 Task: Create a due date automation trigger when advanced on, on the tuesday before a card is due add fields with custom field "Resume" set to a date more than 1 working days from now at 11:00 AM.
Action: Mouse moved to (1084, 90)
Screenshot: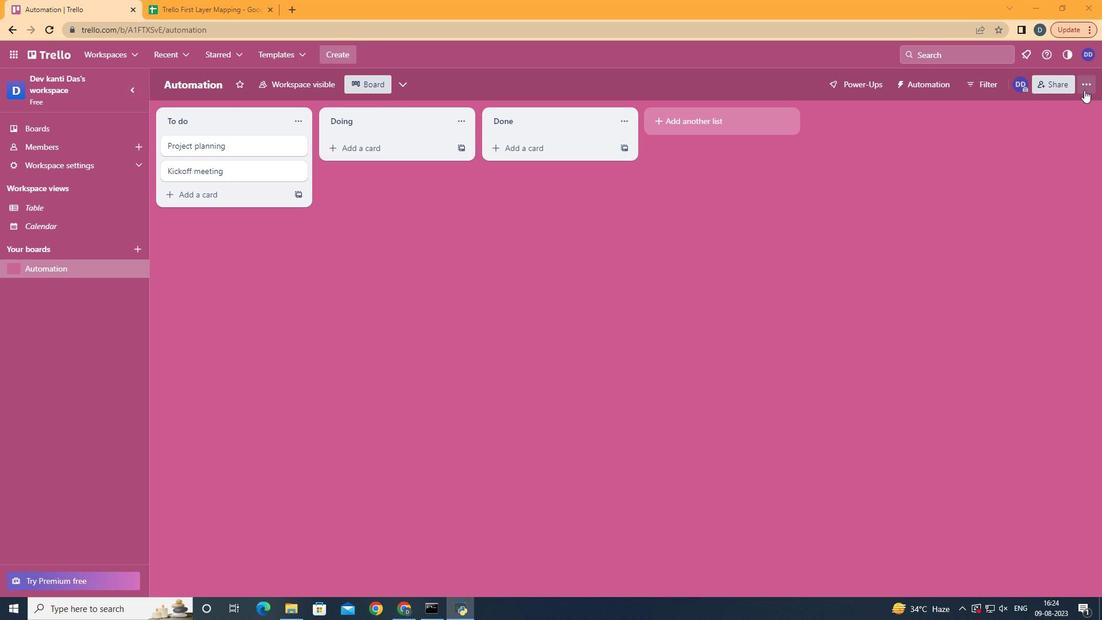 
Action: Mouse pressed left at (1084, 90)
Screenshot: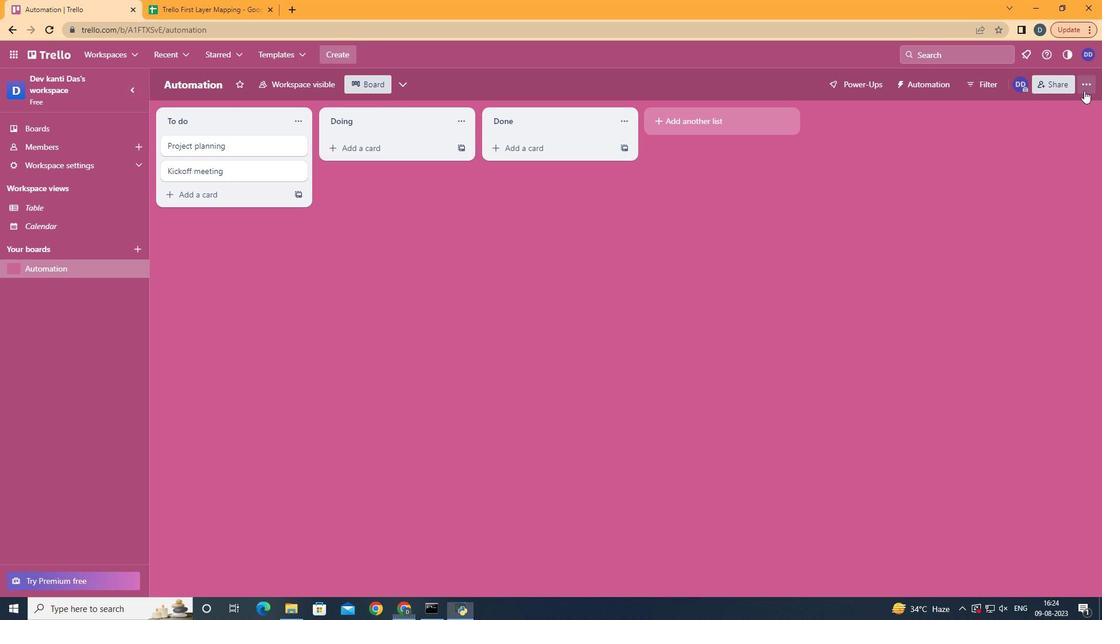 
Action: Mouse moved to (979, 252)
Screenshot: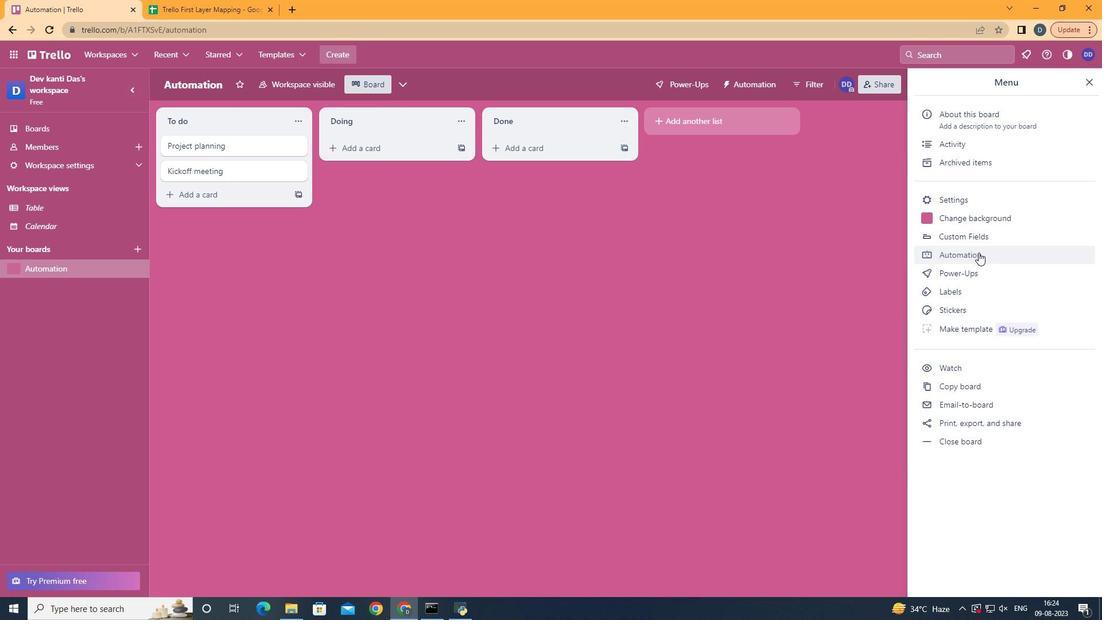 
Action: Mouse pressed left at (979, 252)
Screenshot: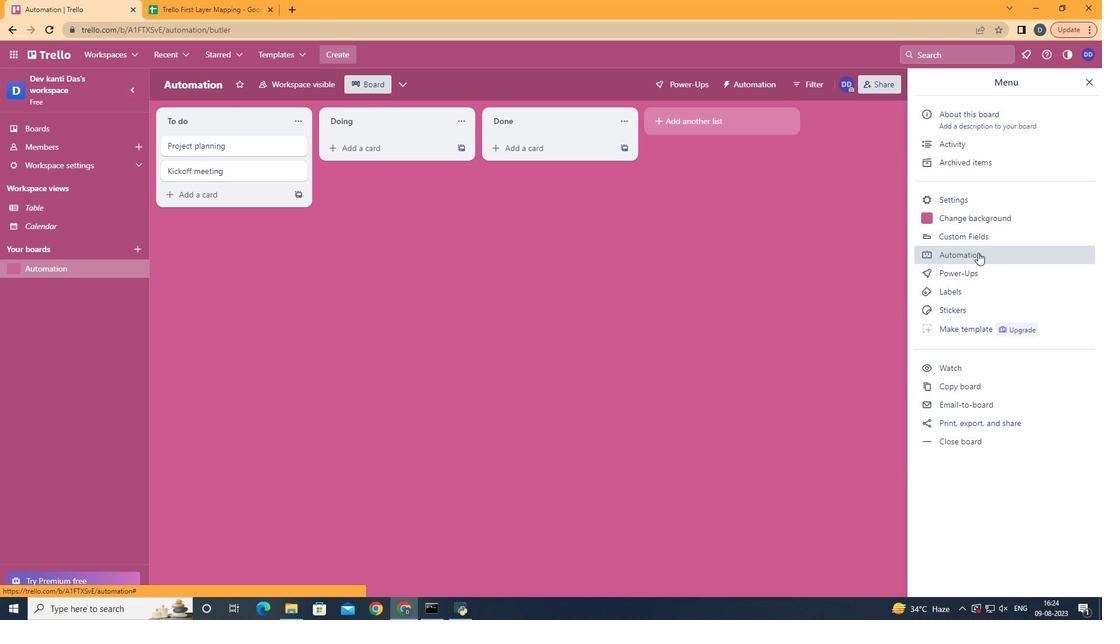 
Action: Mouse moved to (217, 236)
Screenshot: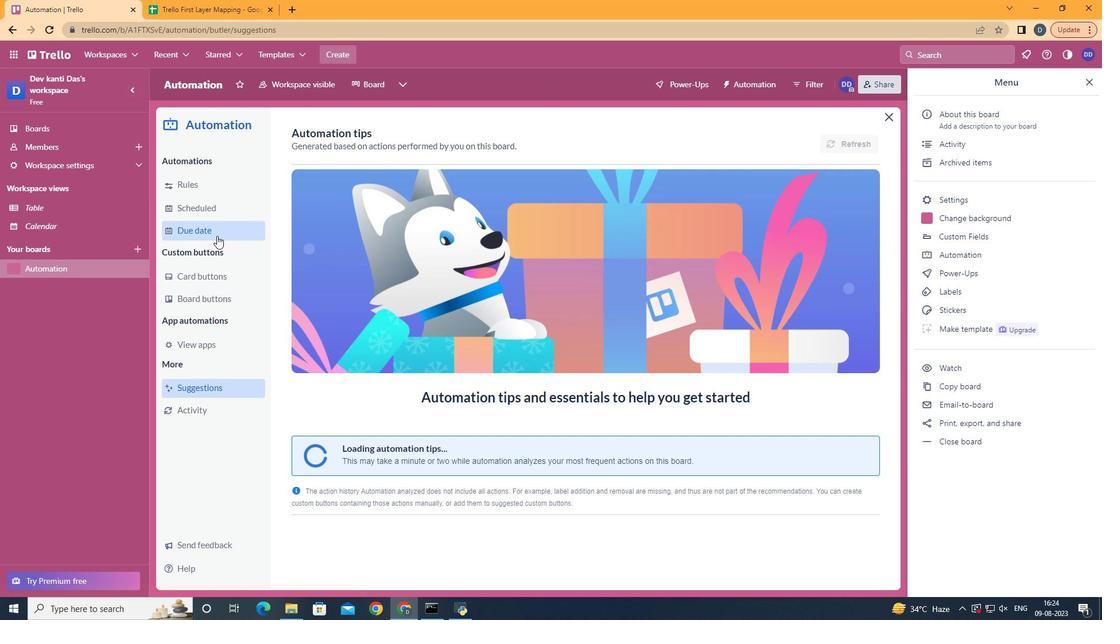 
Action: Mouse pressed left at (217, 236)
Screenshot: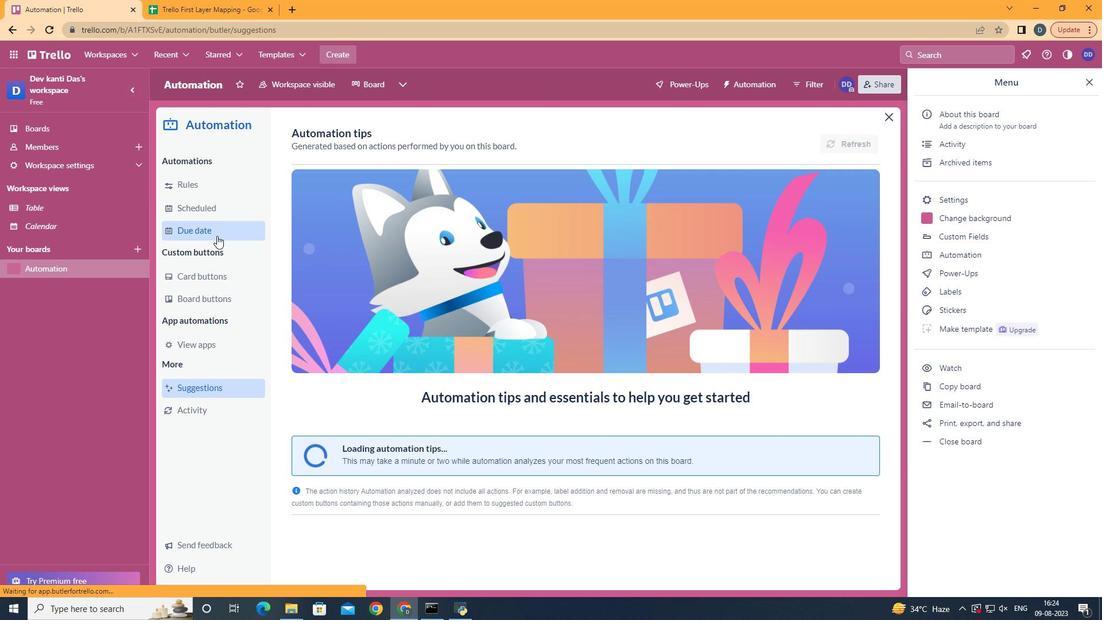 
Action: Mouse moved to (804, 137)
Screenshot: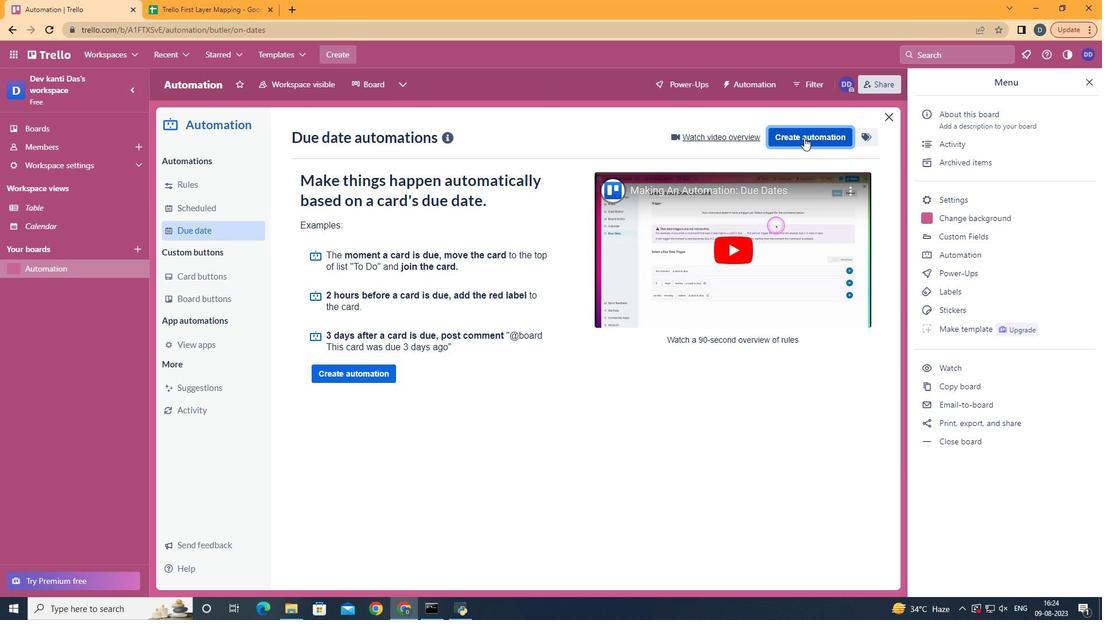 
Action: Mouse pressed left at (804, 137)
Screenshot: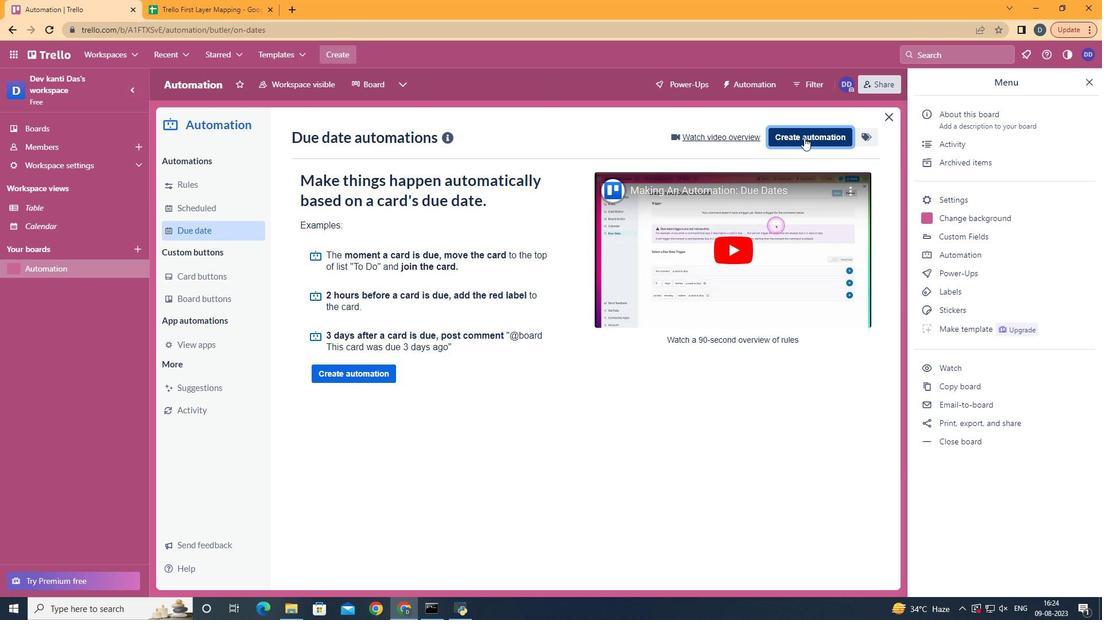 
Action: Mouse moved to (622, 246)
Screenshot: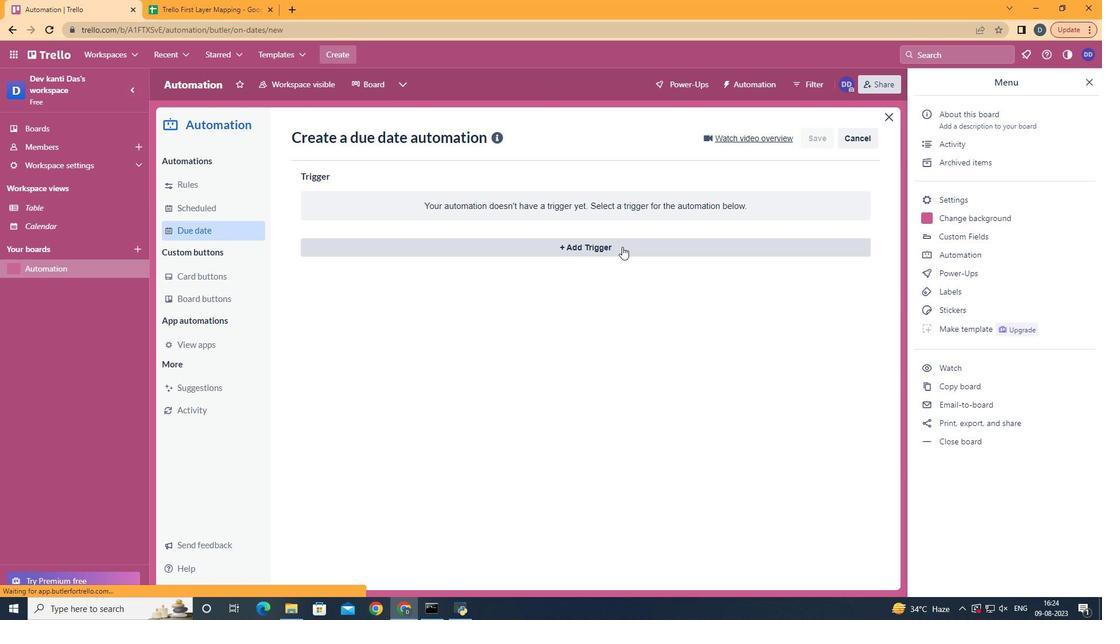 
Action: Mouse pressed left at (622, 246)
Screenshot: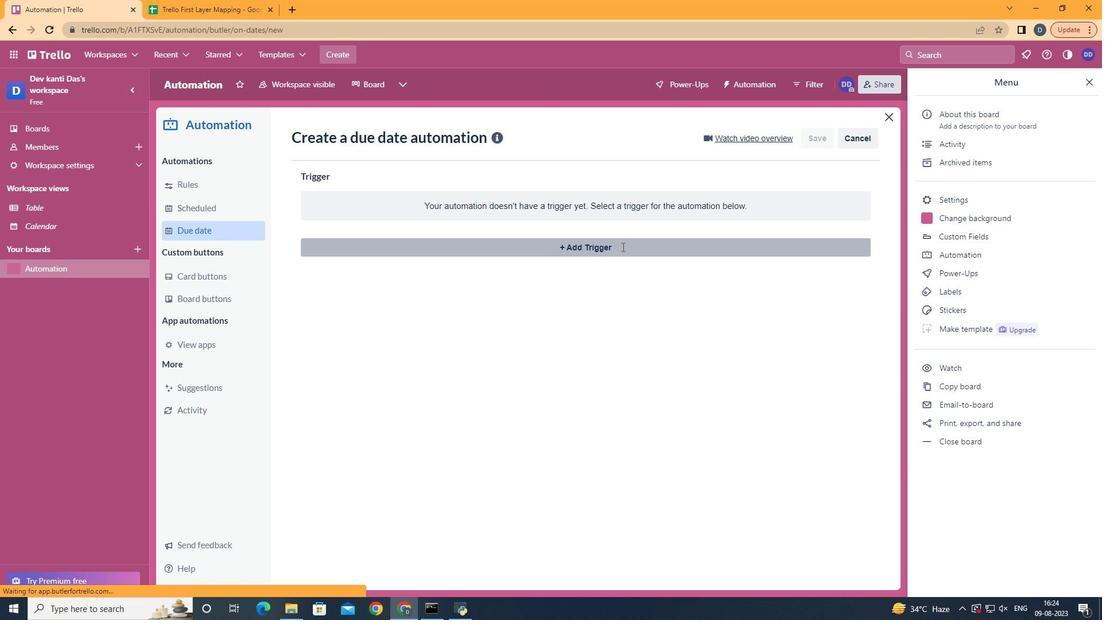 
Action: Mouse moved to (381, 321)
Screenshot: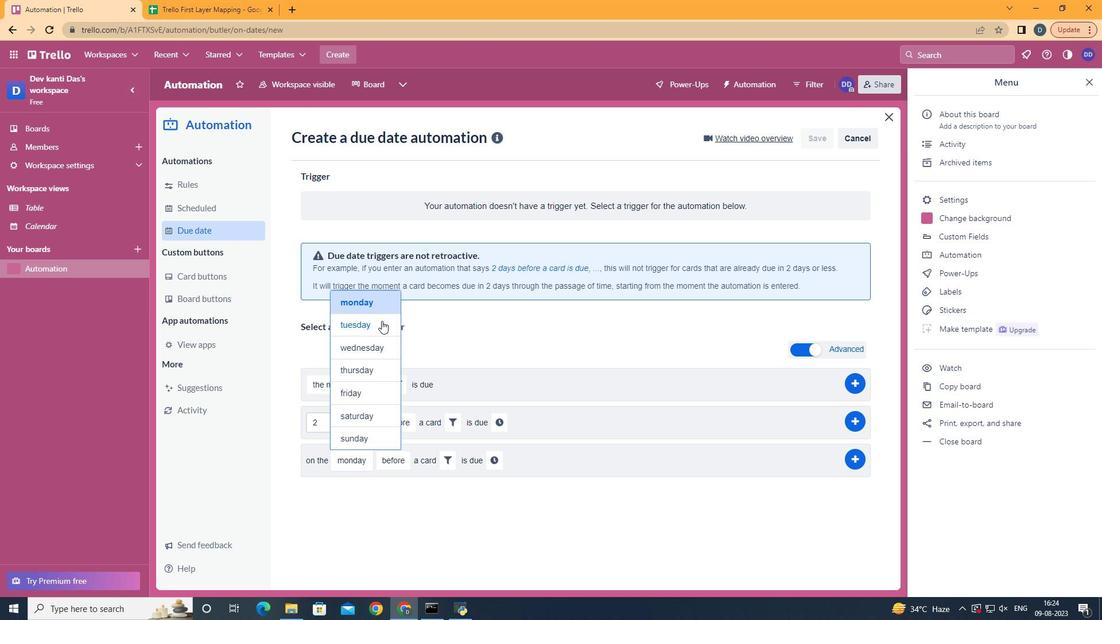 
Action: Mouse pressed left at (381, 321)
Screenshot: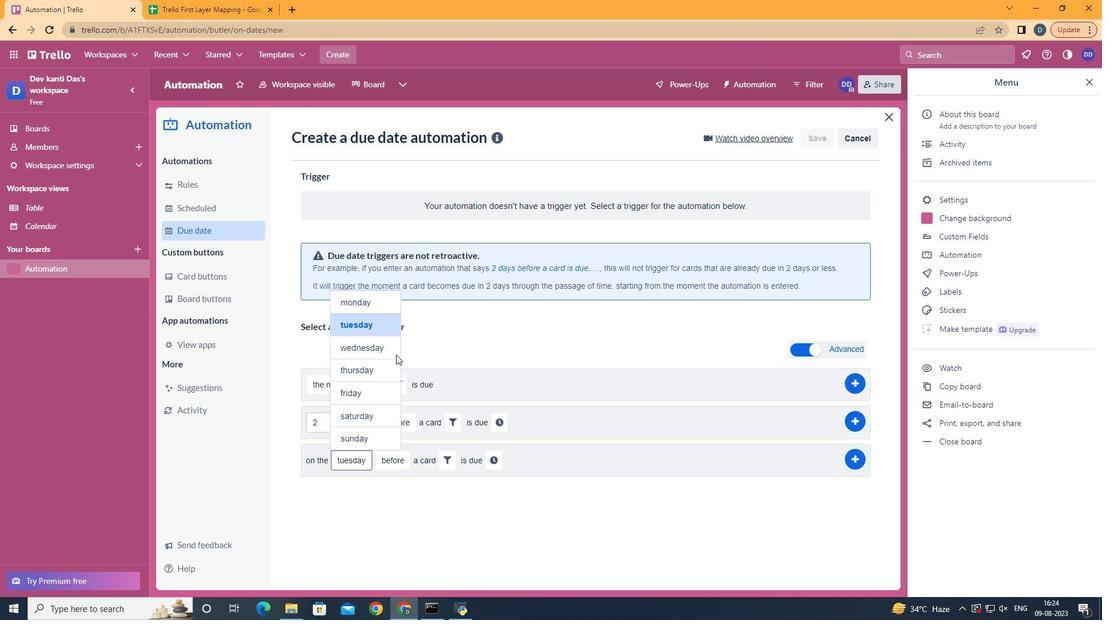
Action: Mouse moved to (453, 466)
Screenshot: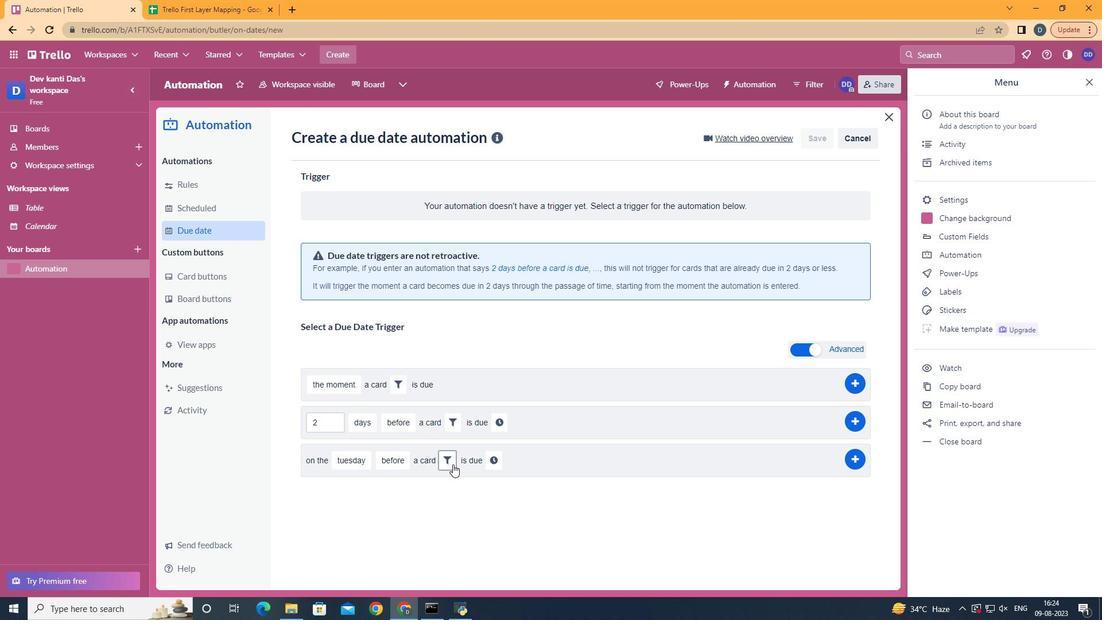 
Action: Mouse pressed left at (453, 466)
Screenshot: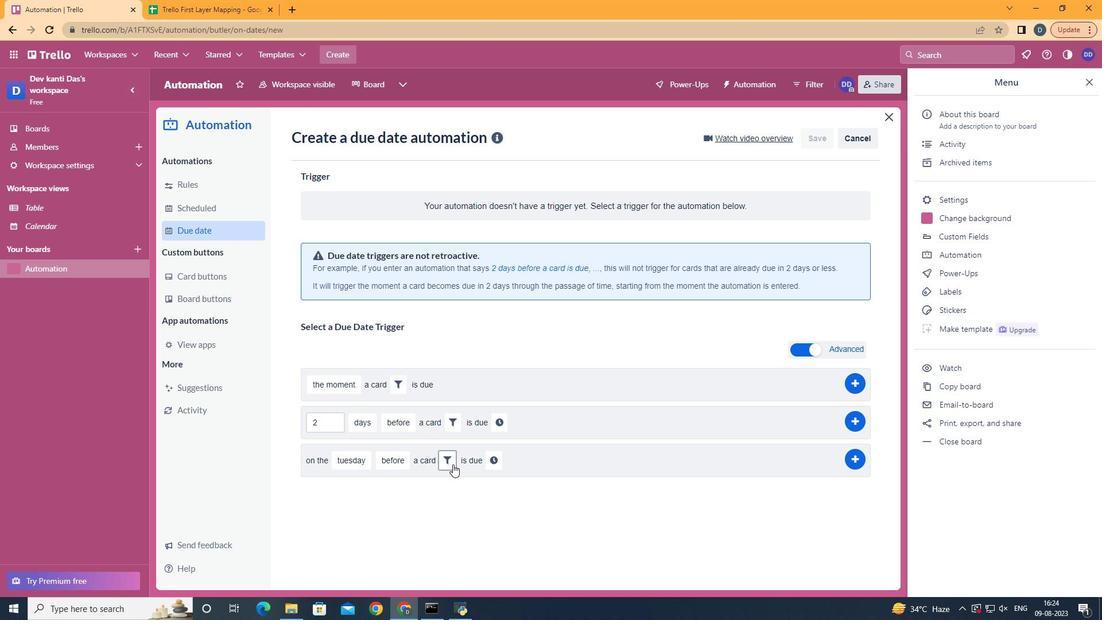 
Action: Mouse moved to (638, 497)
Screenshot: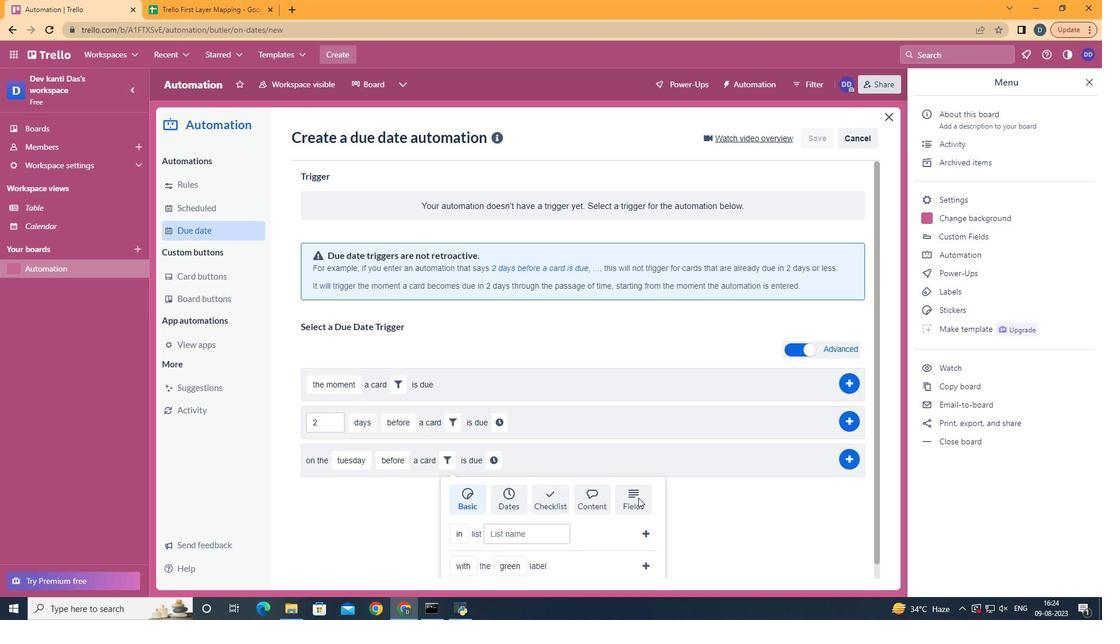 
Action: Mouse pressed left at (638, 497)
Screenshot: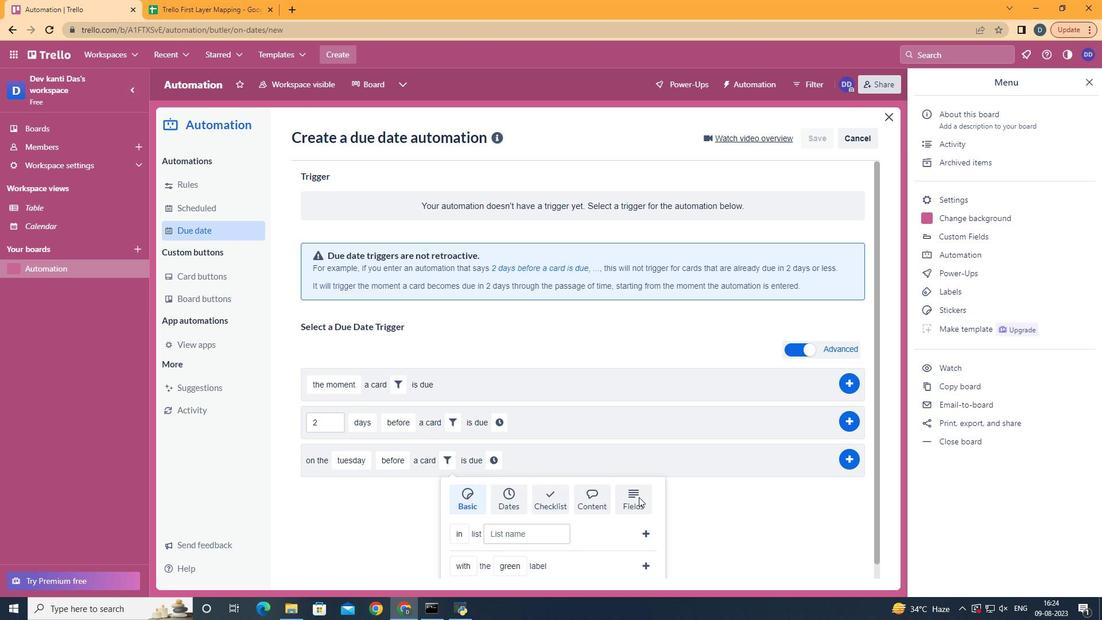 
Action: Mouse moved to (639, 497)
Screenshot: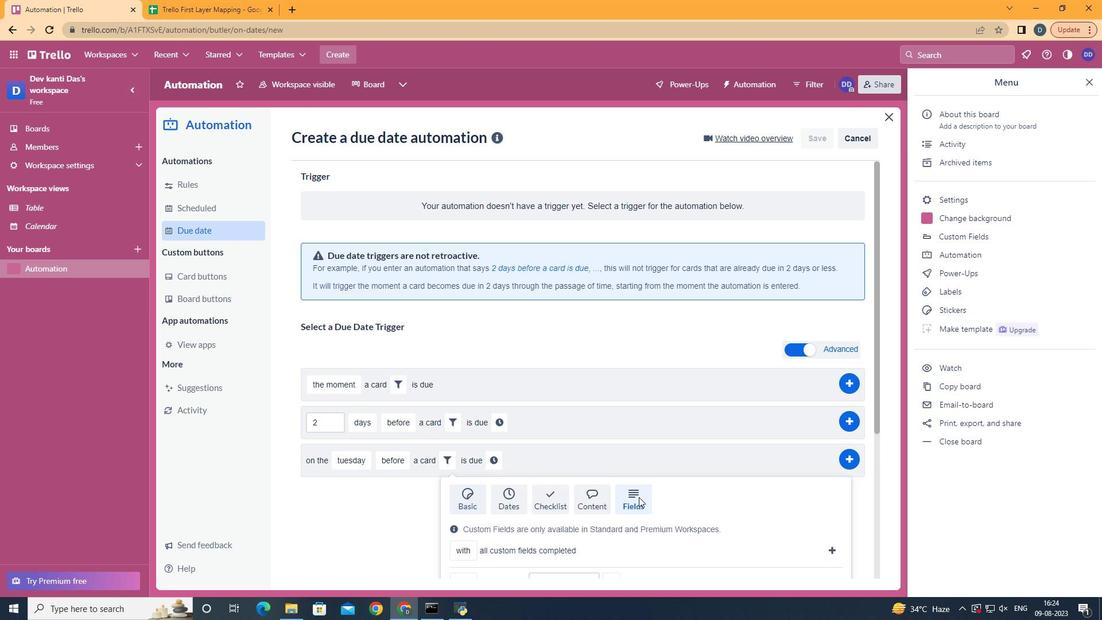
Action: Mouse scrolled (639, 496) with delta (0, 0)
Screenshot: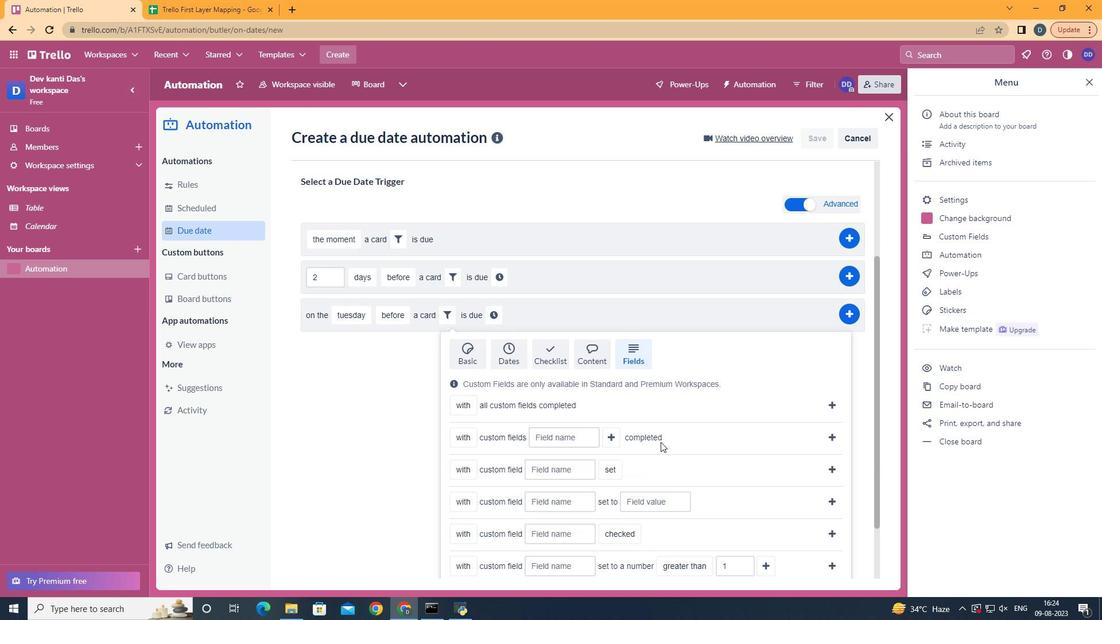 
Action: Mouse scrolled (639, 496) with delta (0, 0)
Screenshot: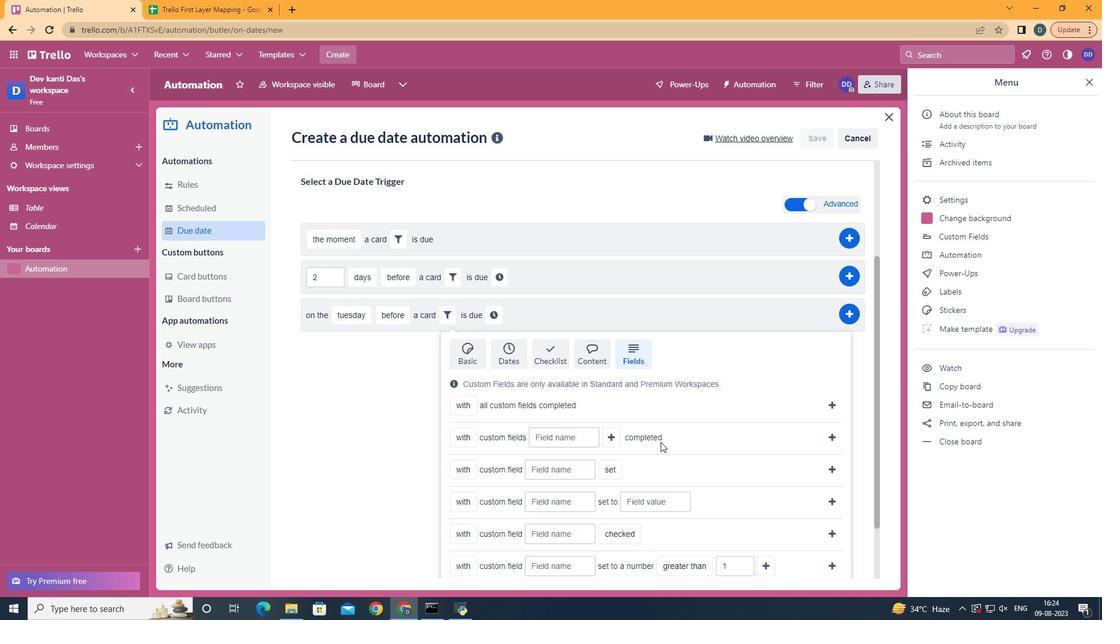 
Action: Mouse scrolled (639, 496) with delta (0, 0)
Screenshot: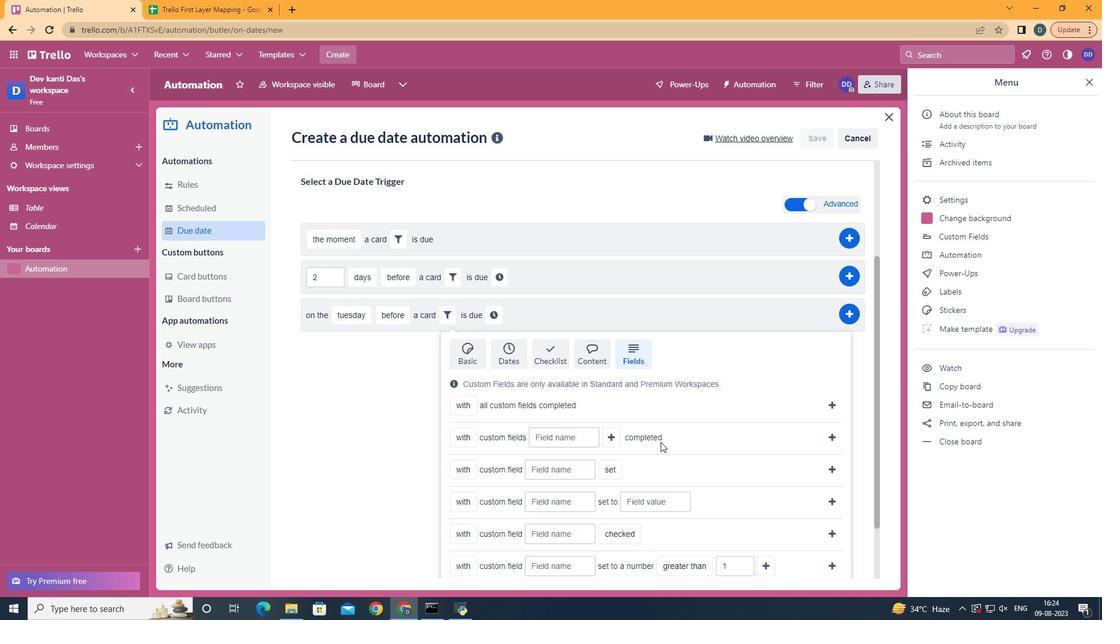 
Action: Mouse scrolled (639, 496) with delta (0, 0)
Screenshot: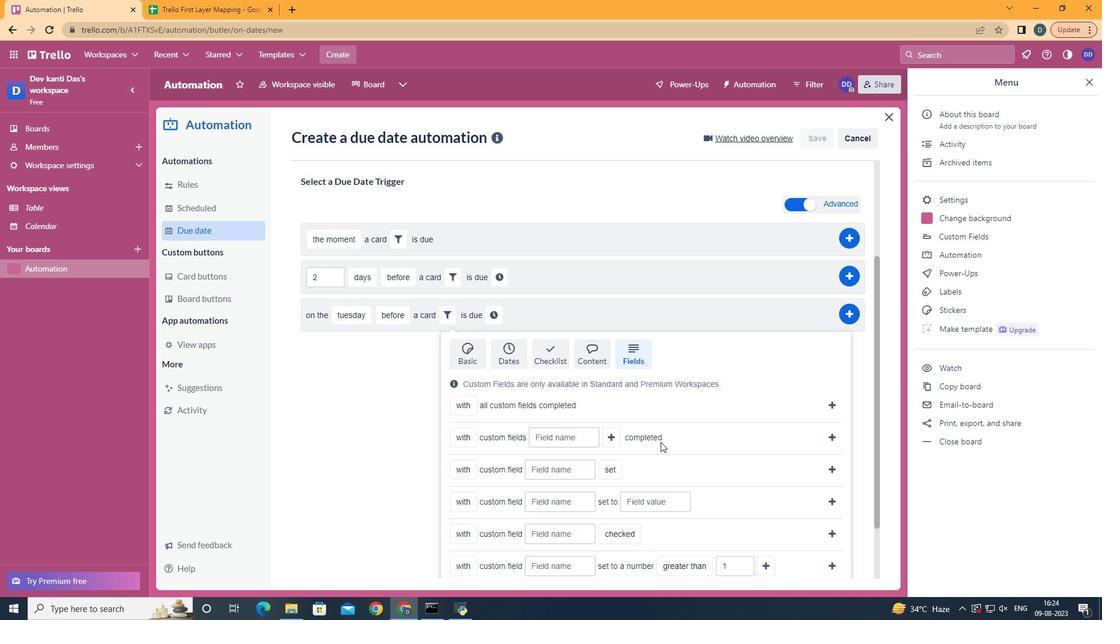 
Action: Mouse scrolled (639, 496) with delta (0, 0)
Screenshot: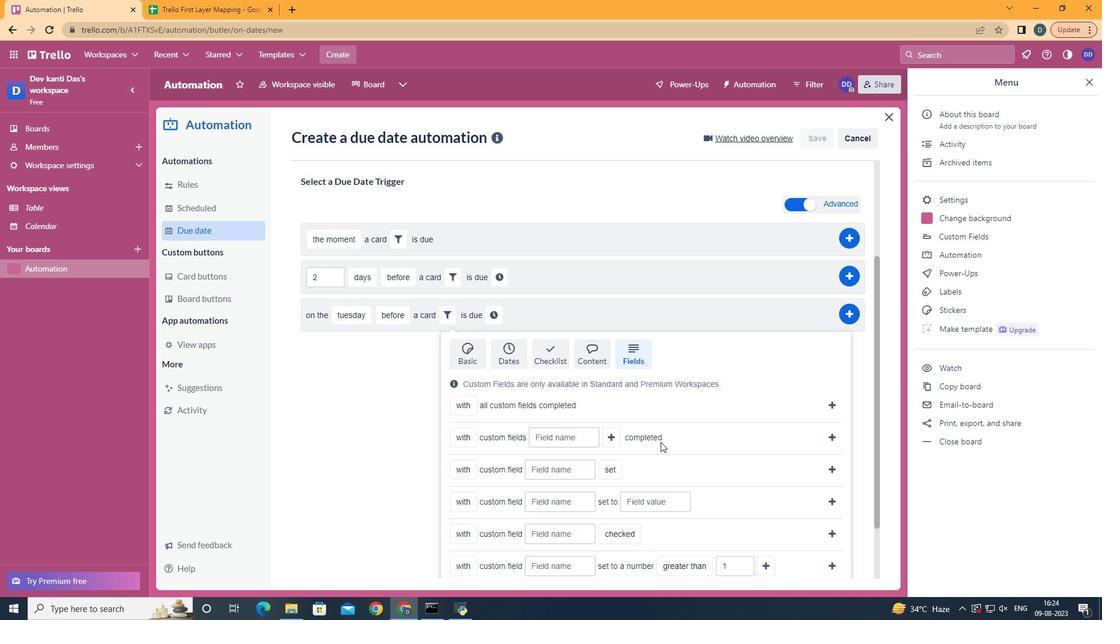 
Action: Mouse scrolled (639, 496) with delta (0, 0)
Screenshot: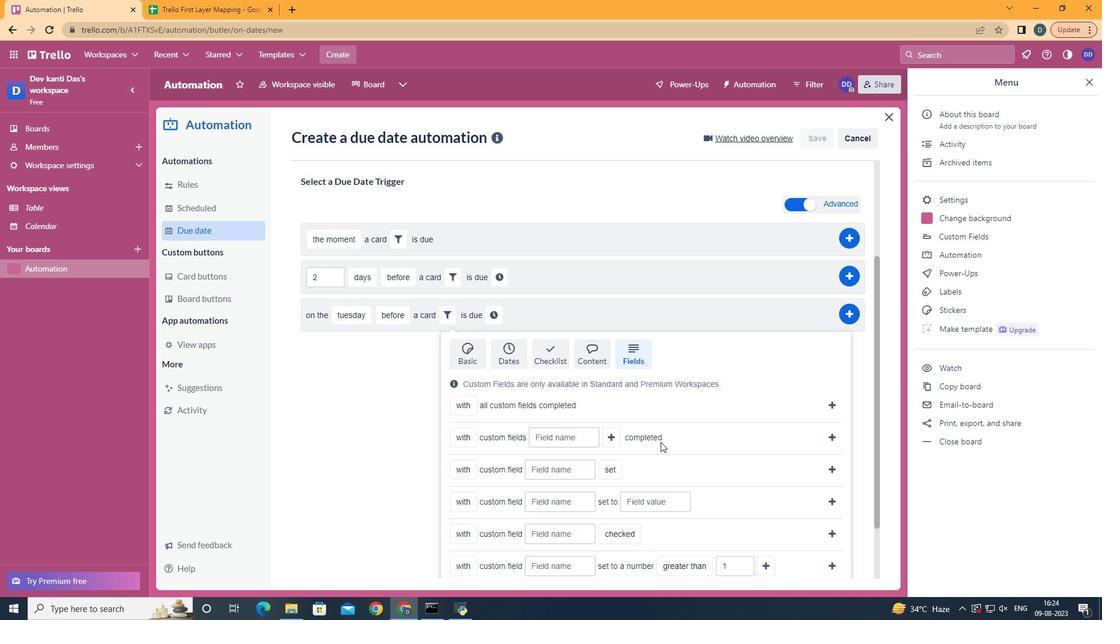 
Action: Mouse moved to (484, 511)
Screenshot: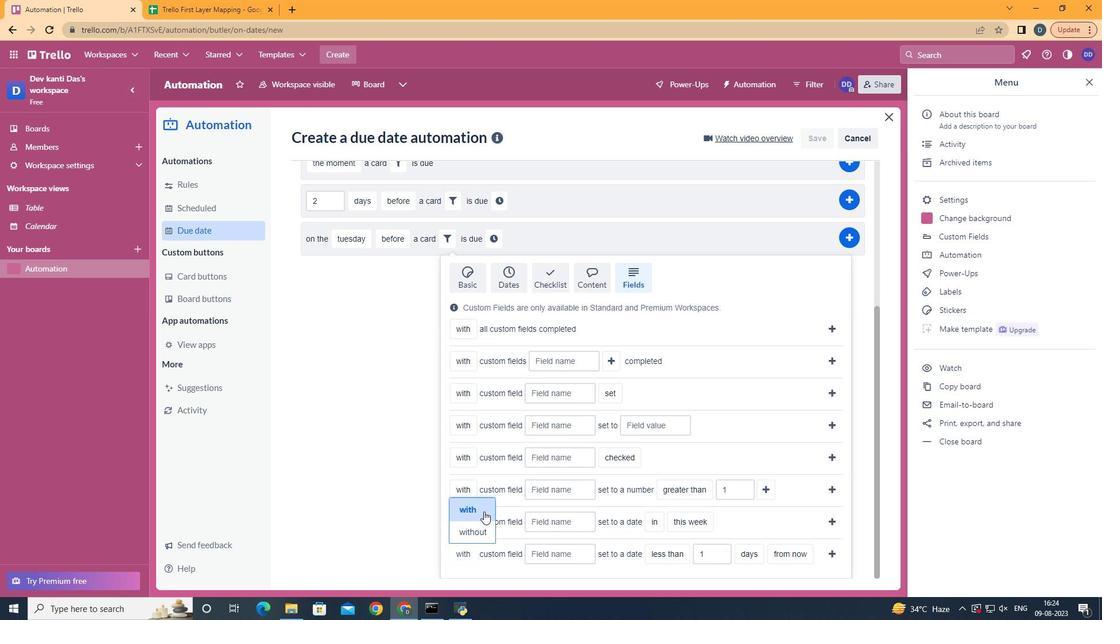 
Action: Mouse pressed left at (484, 511)
Screenshot: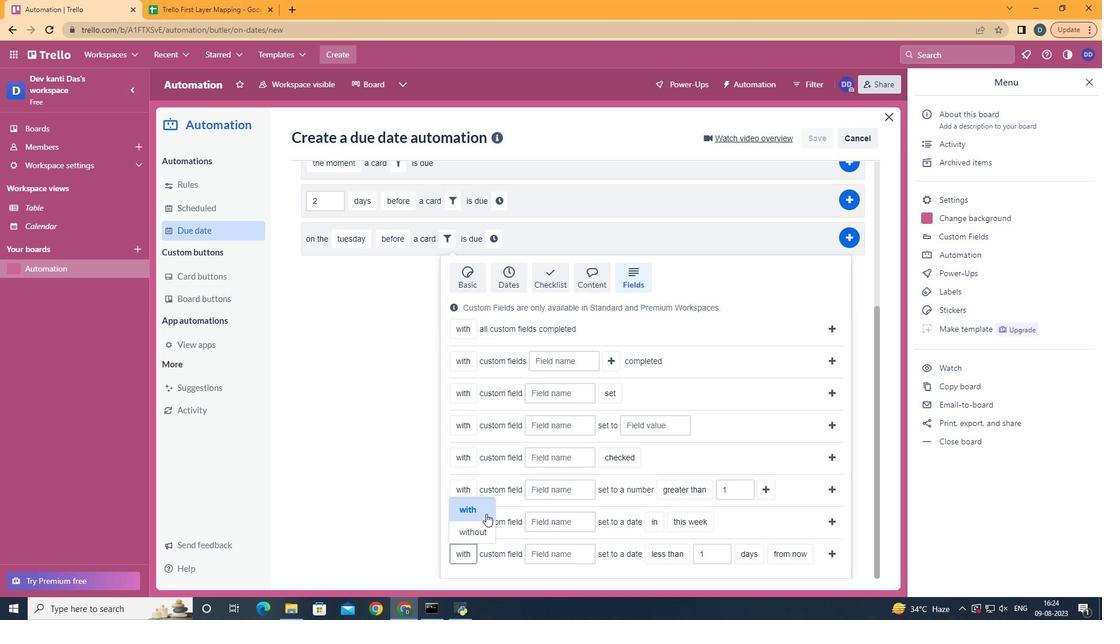 
Action: Mouse moved to (549, 558)
Screenshot: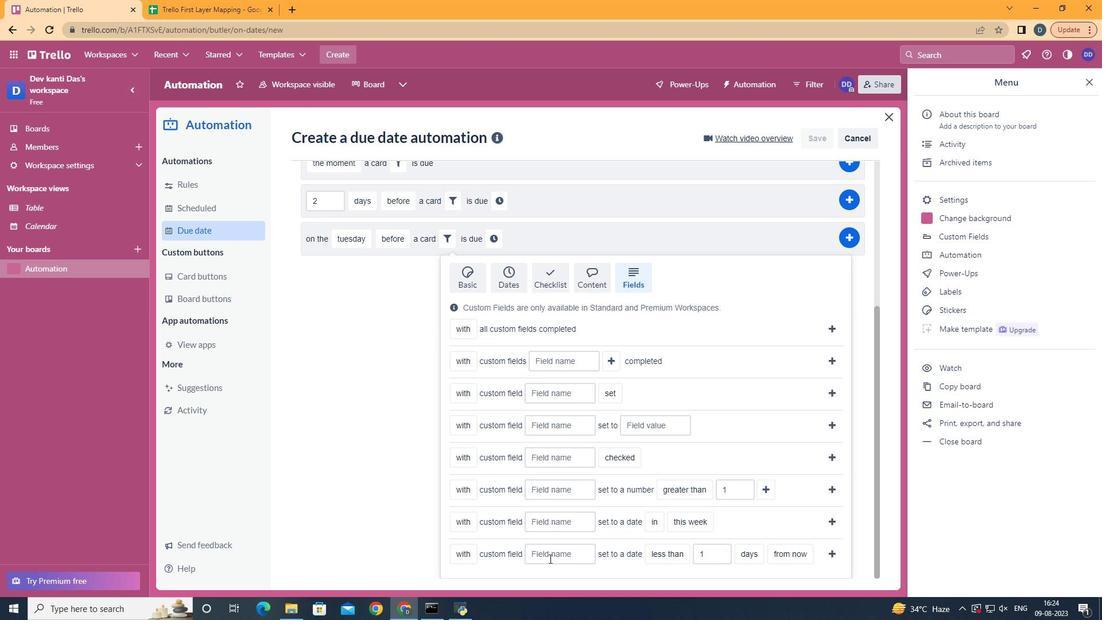 
Action: Mouse pressed left at (549, 558)
Screenshot: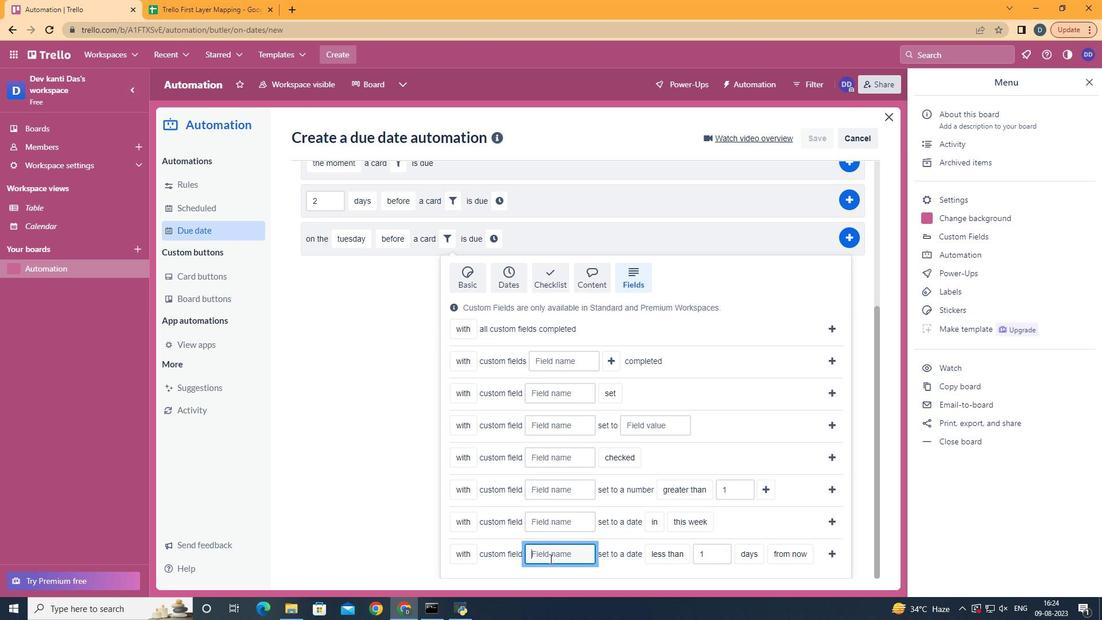 
Action: Mouse moved to (550, 558)
Screenshot: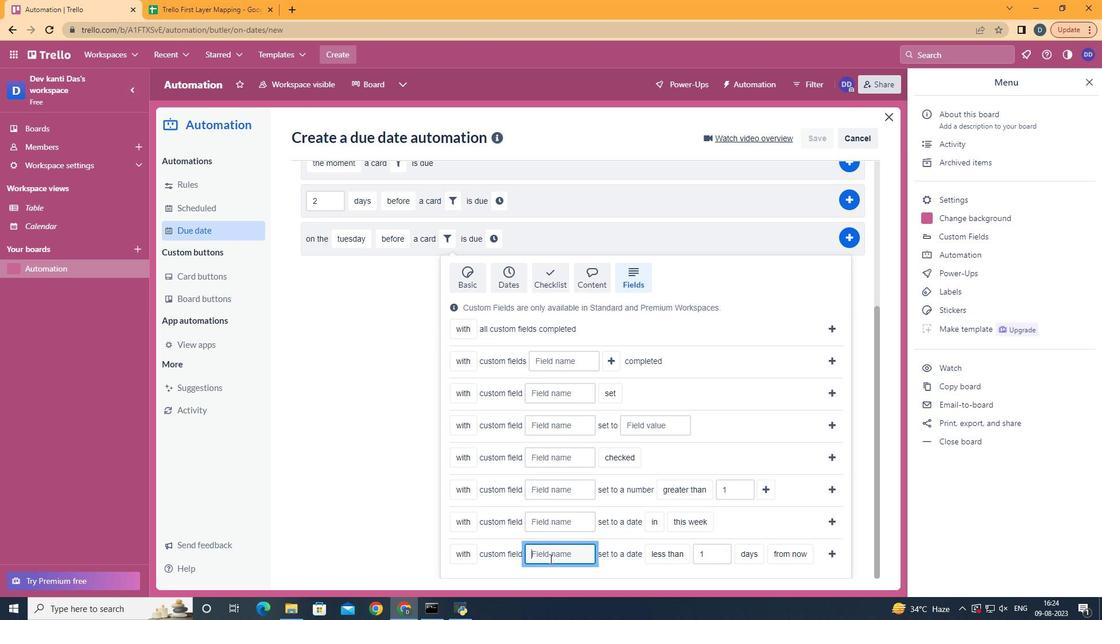
Action: Key pressed <Key.shift><Key.shift>Resume
Screenshot: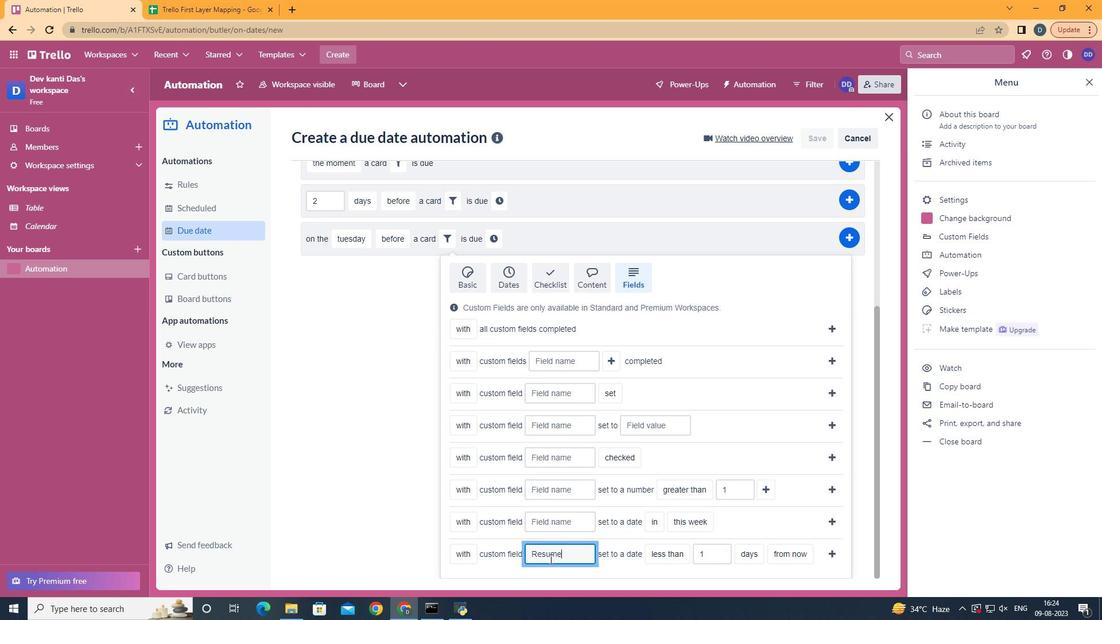 
Action: Mouse moved to (678, 506)
Screenshot: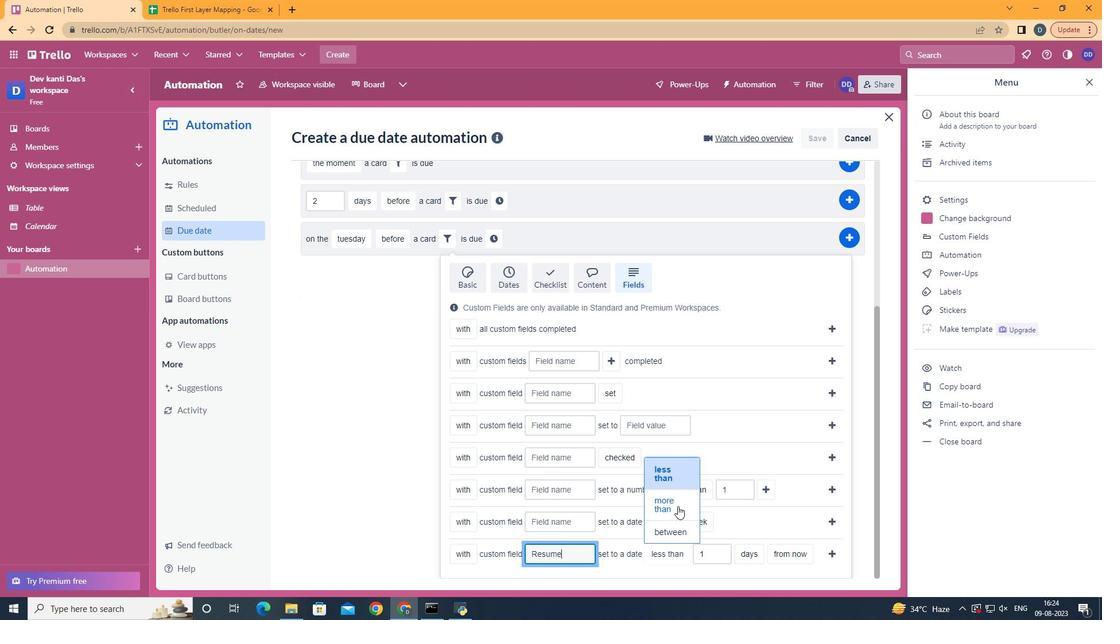 
Action: Mouse pressed left at (678, 506)
Screenshot: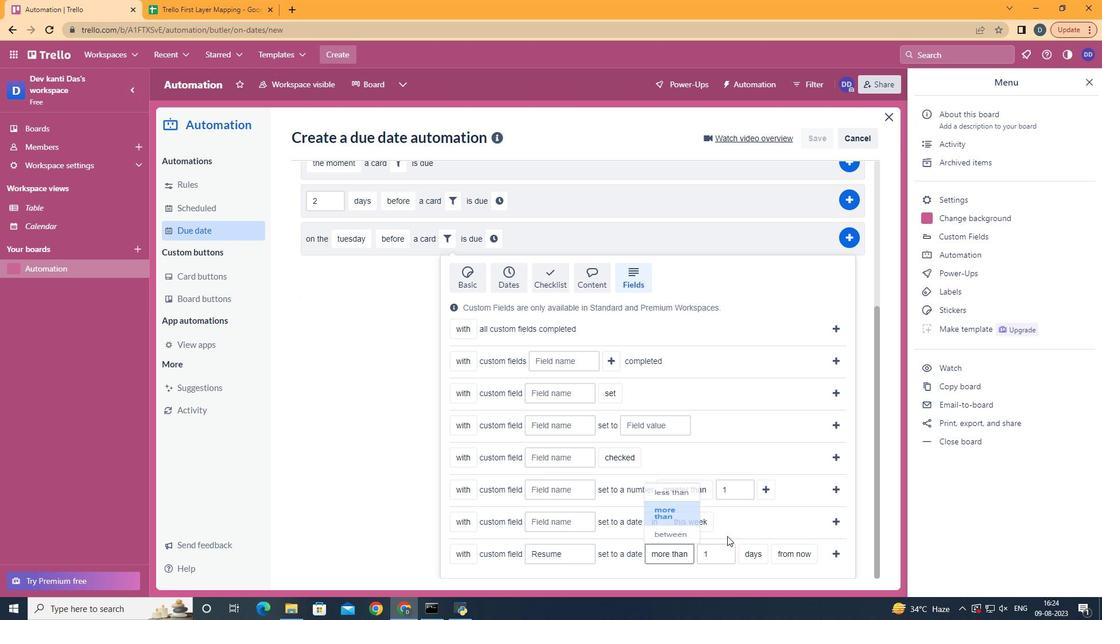 
Action: Mouse moved to (762, 533)
Screenshot: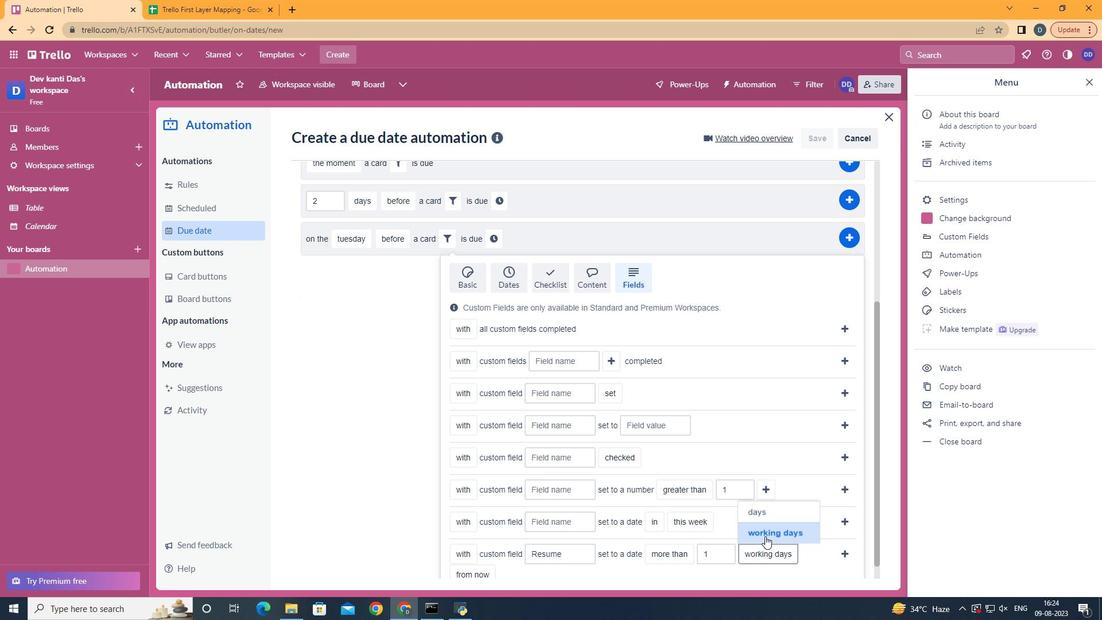 
Action: Mouse pressed left at (762, 533)
Screenshot: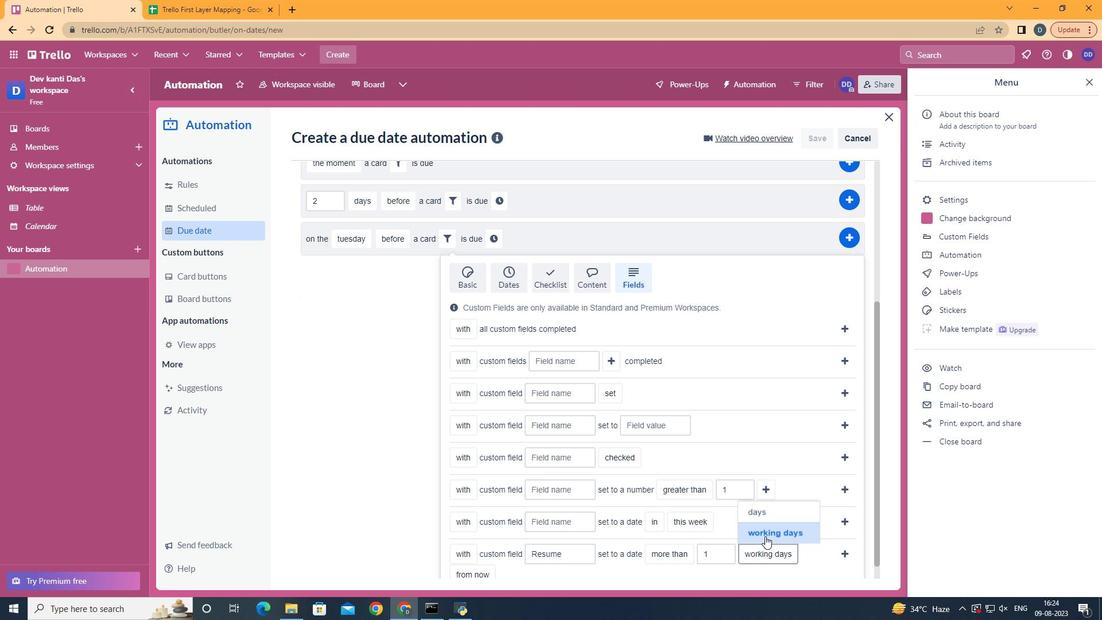 
Action: Mouse moved to (491, 521)
Screenshot: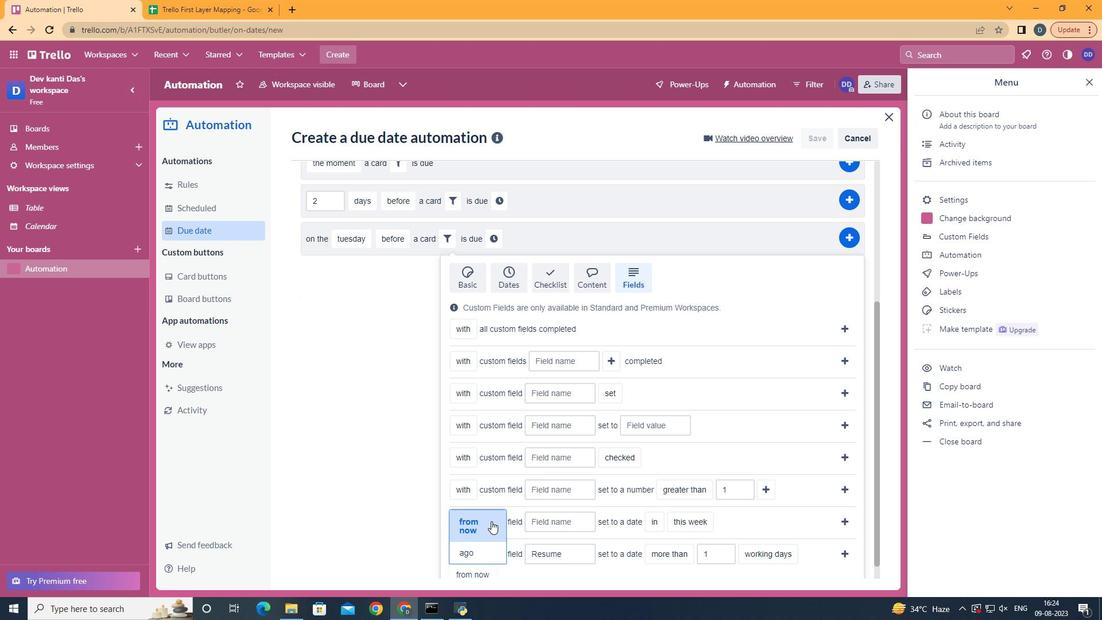 
Action: Mouse pressed left at (491, 521)
Screenshot: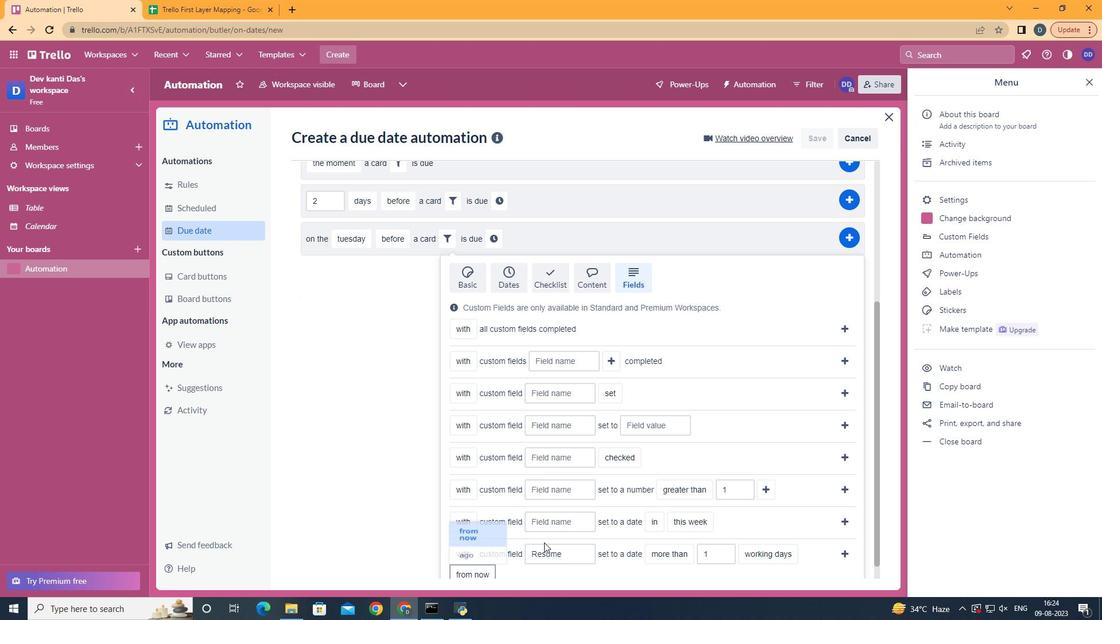 
Action: Mouse moved to (842, 553)
Screenshot: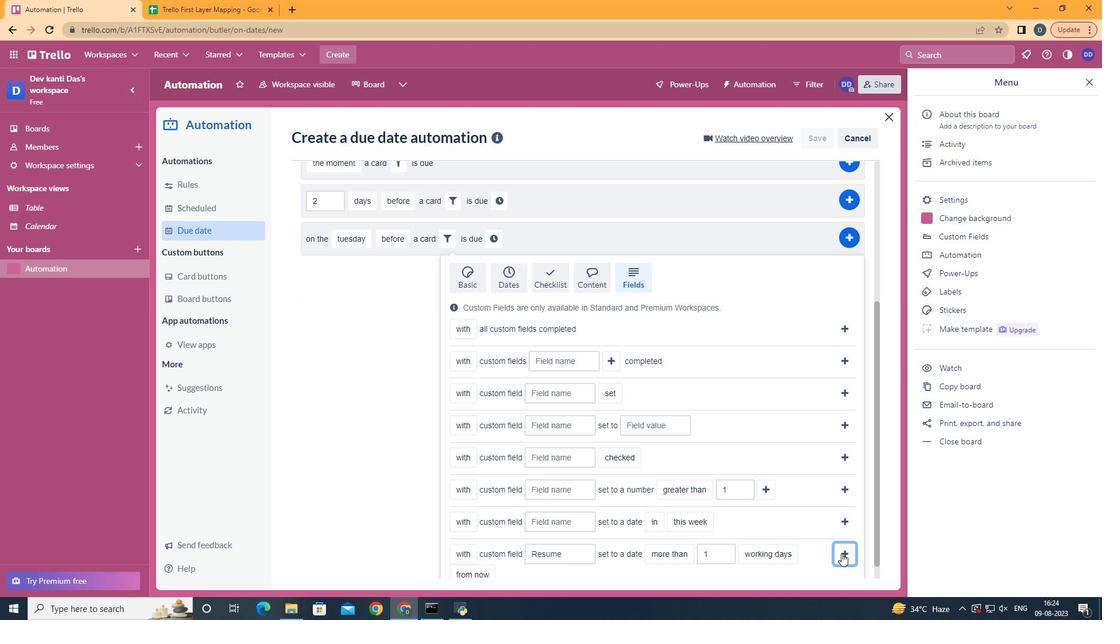 
Action: Mouse pressed left at (842, 553)
Screenshot: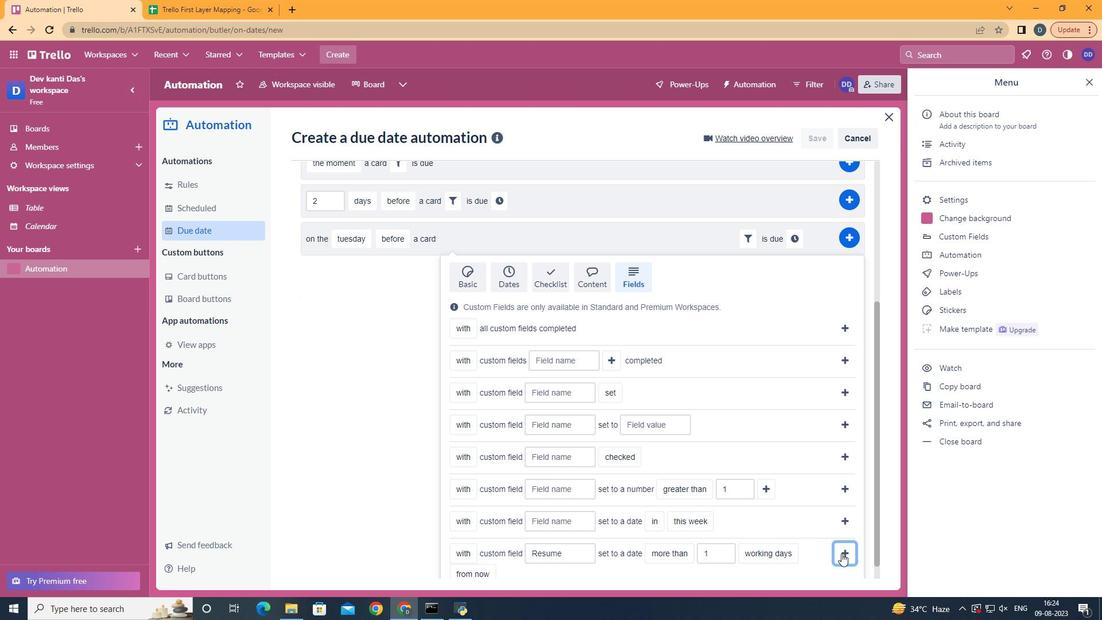 
Action: Mouse moved to (793, 461)
Screenshot: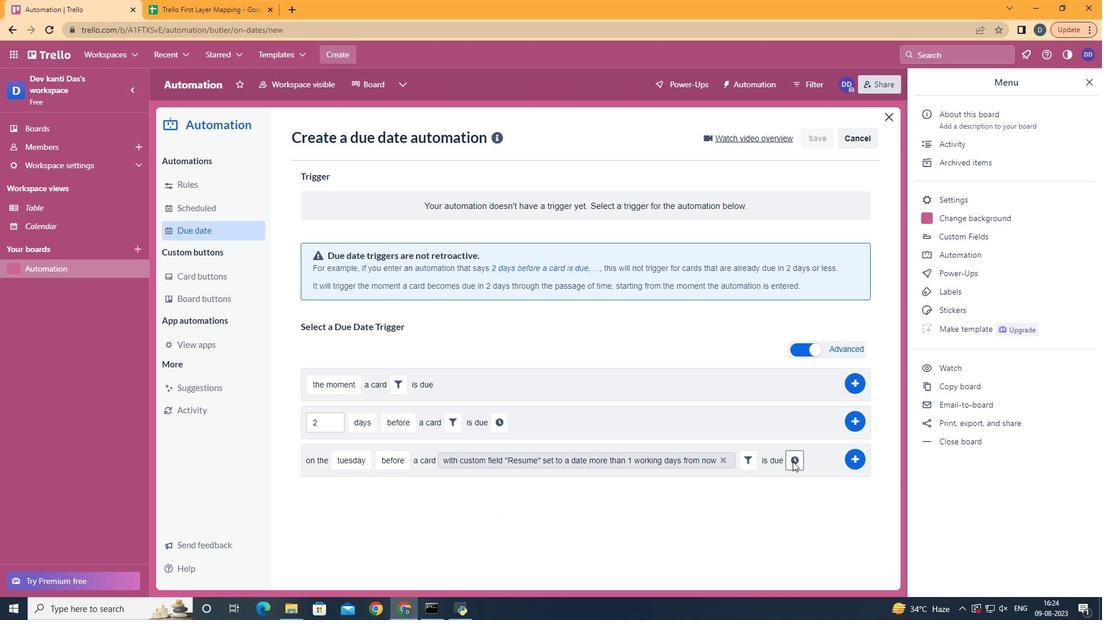 
Action: Mouse pressed left at (793, 461)
Screenshot: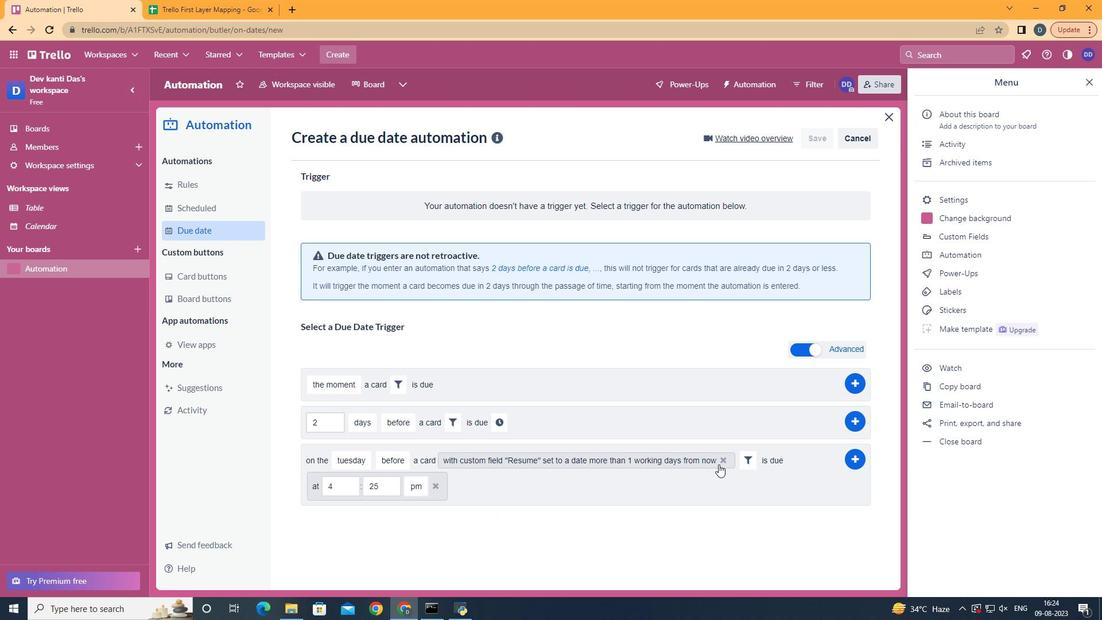 
Action: Mouse moved to (339, 490)
Screenshot: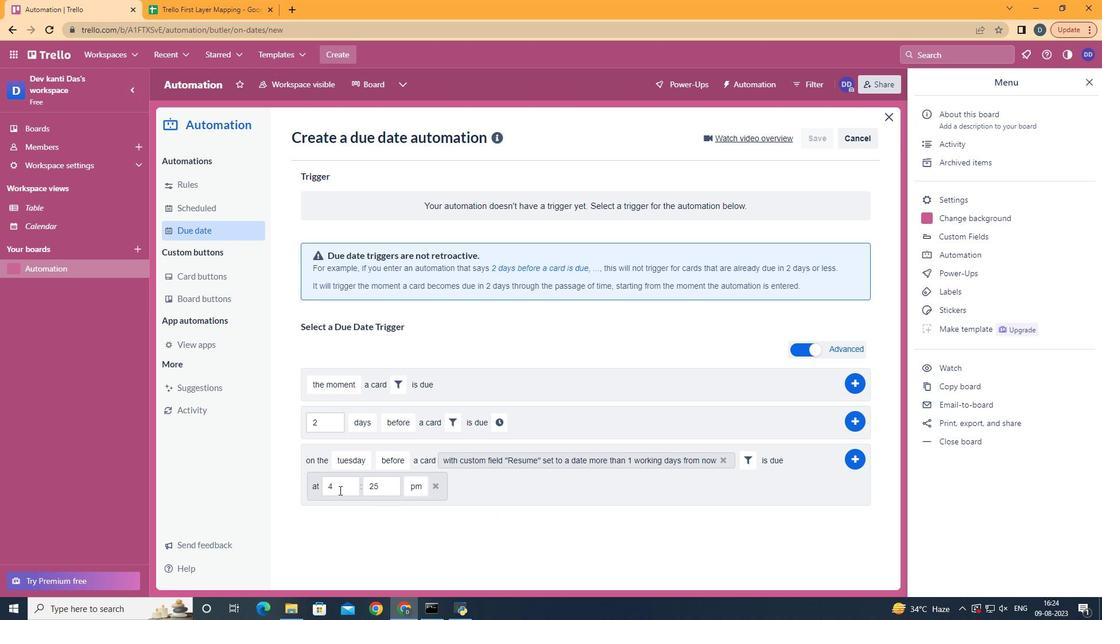 
Action: Mouse pressed left at (339, 490)
Screenshot: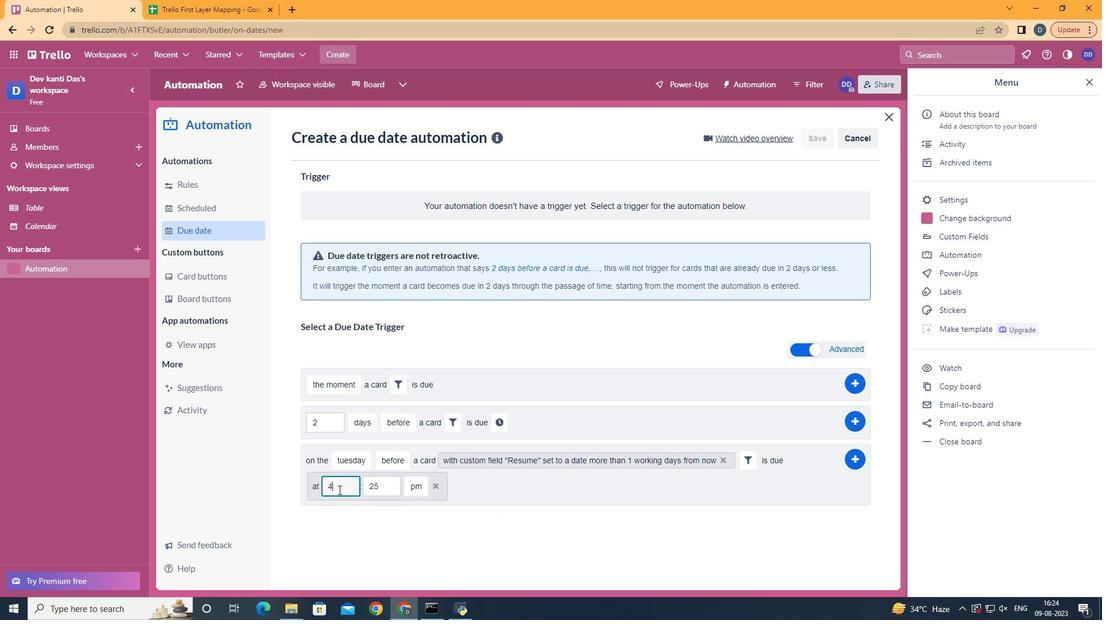 
Action: Mouse moved to (338, 489)
Screenshot: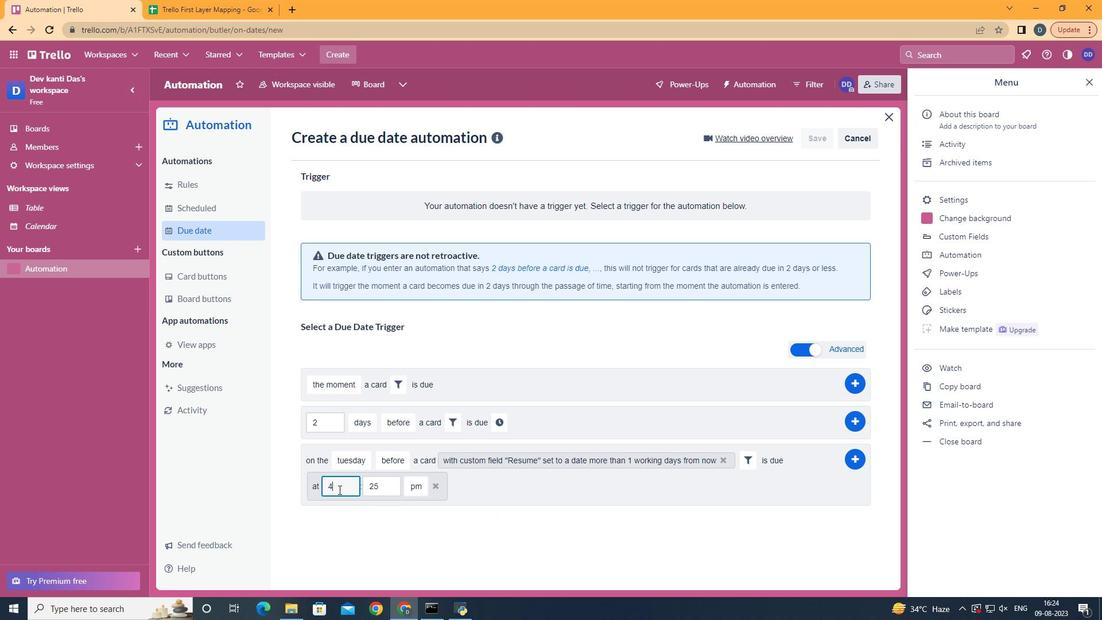 
Action: Key pressed <Key.backspace>11
Screenshot: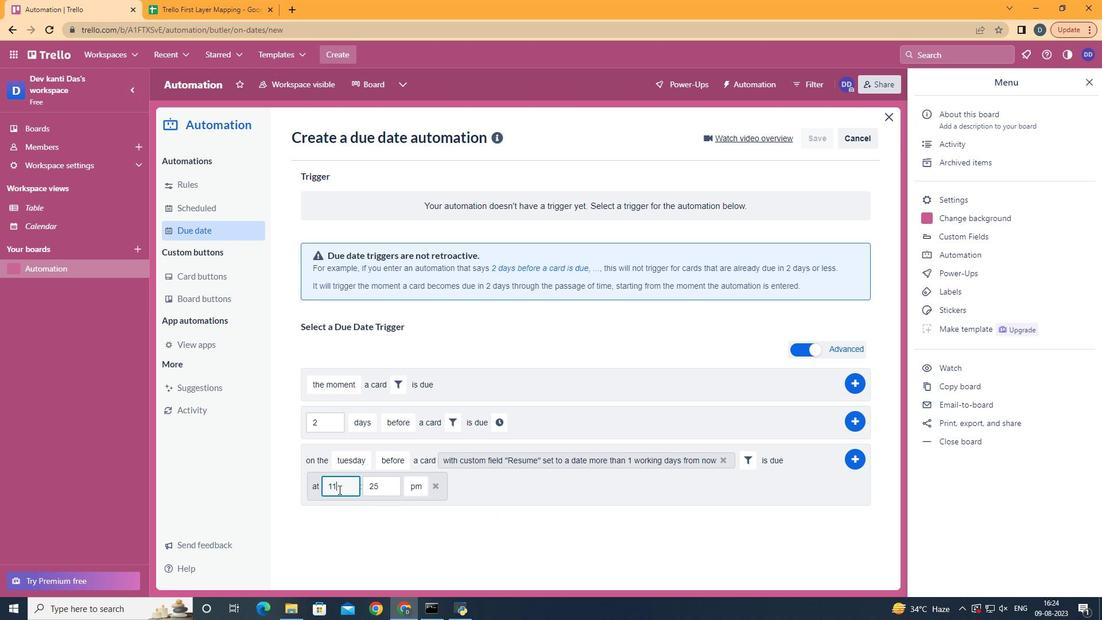 
Action: Mouse moved to (384, 486)
Screenshot: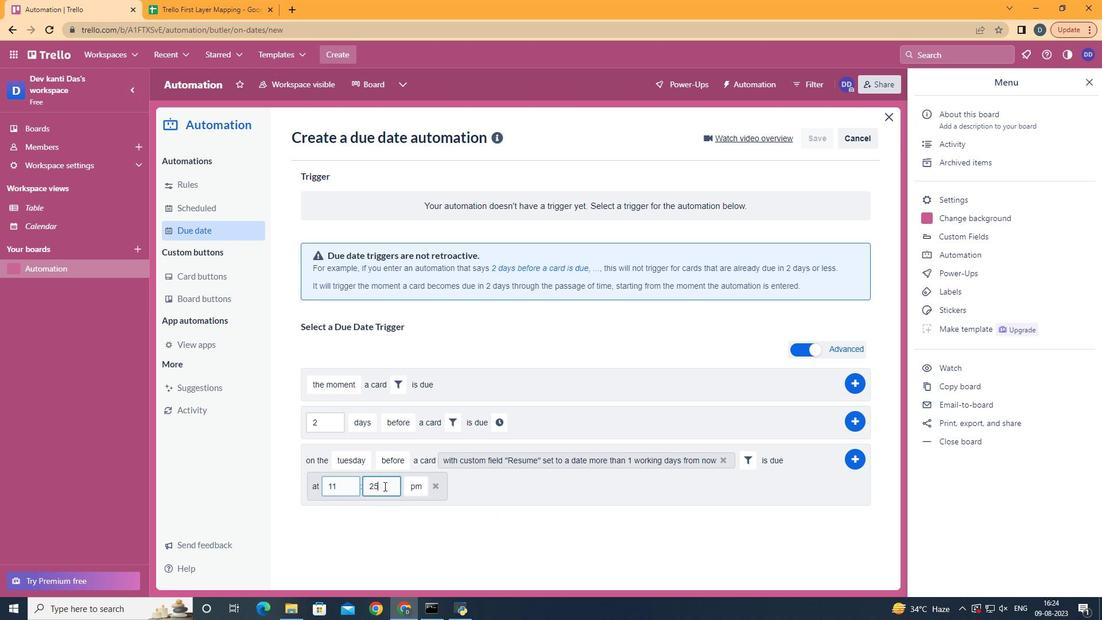 
Action: Mouse pressed left at (384, 486)
Screenshot: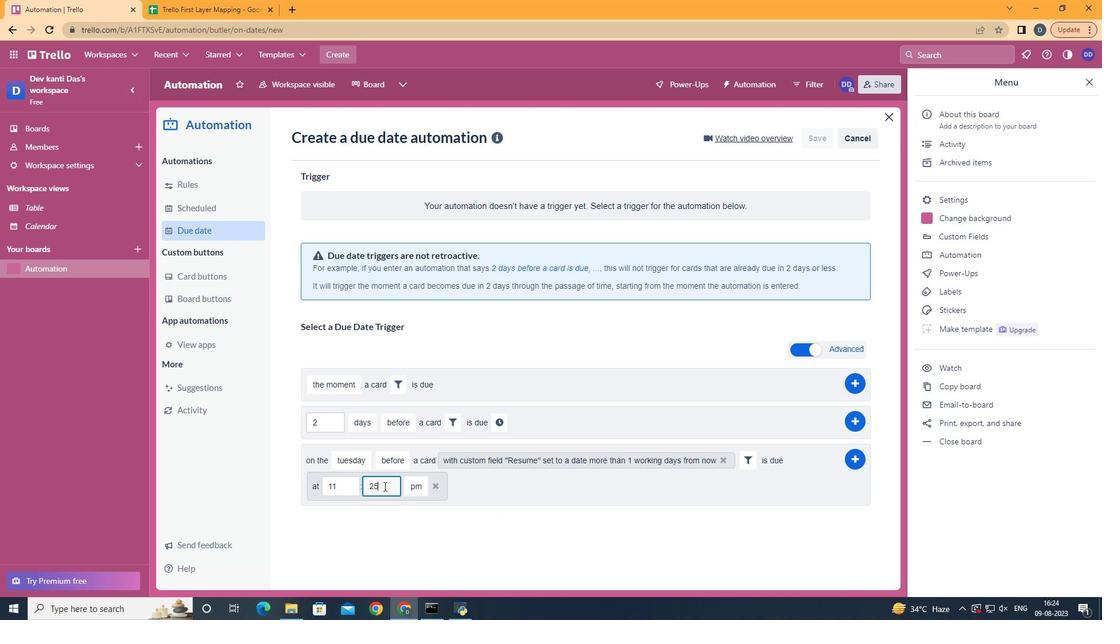 
Action: Key pressed <Key.backspace>
Screenshot: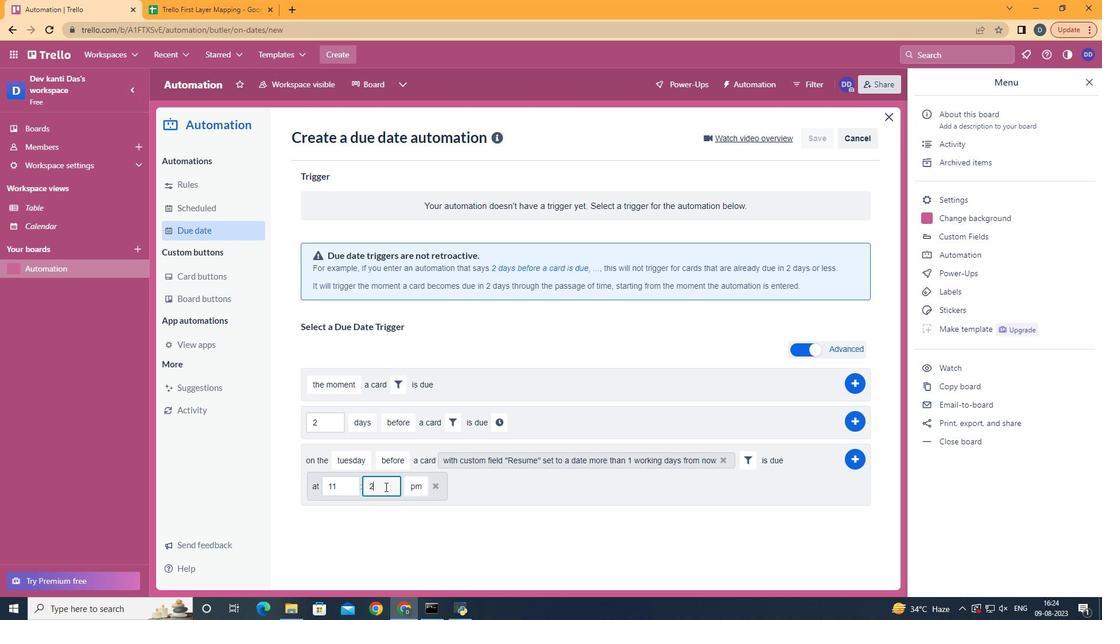 
Action: Mouse moved to (385, 486)
Screenshot: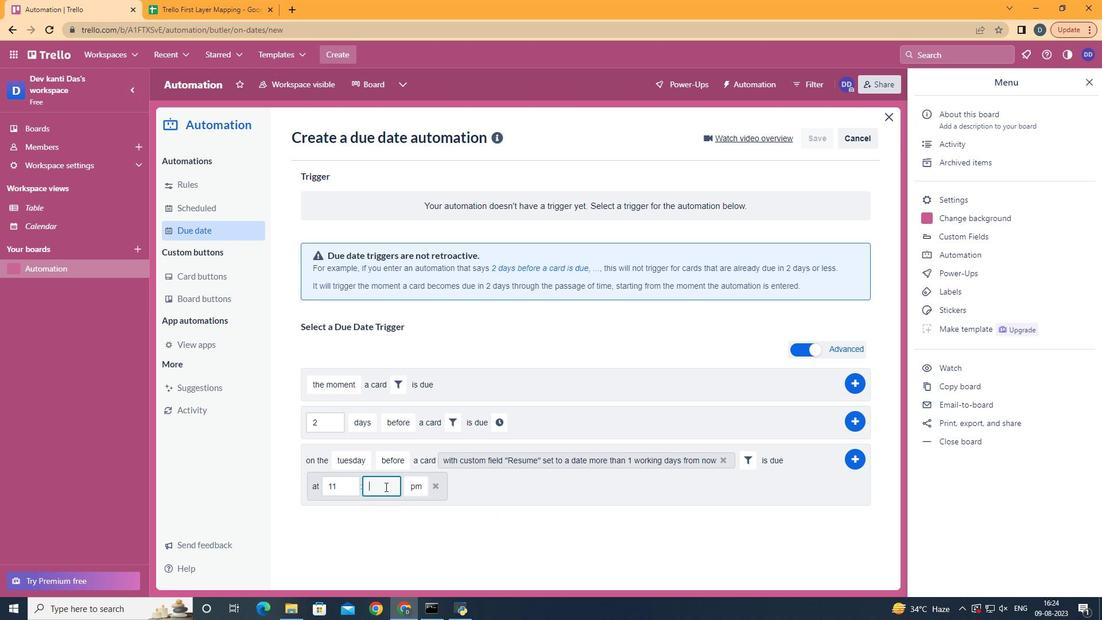 
Action: Key pressed <Key.backspace>00
Screenshot: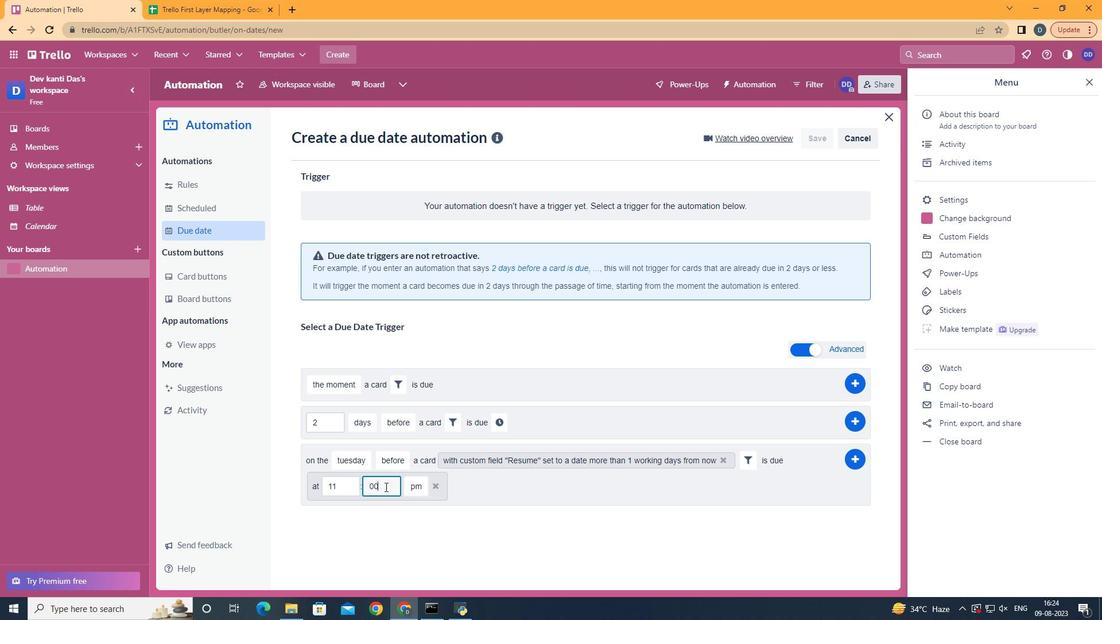 
Action: Mouse moved to (423, 507)
Screenshot: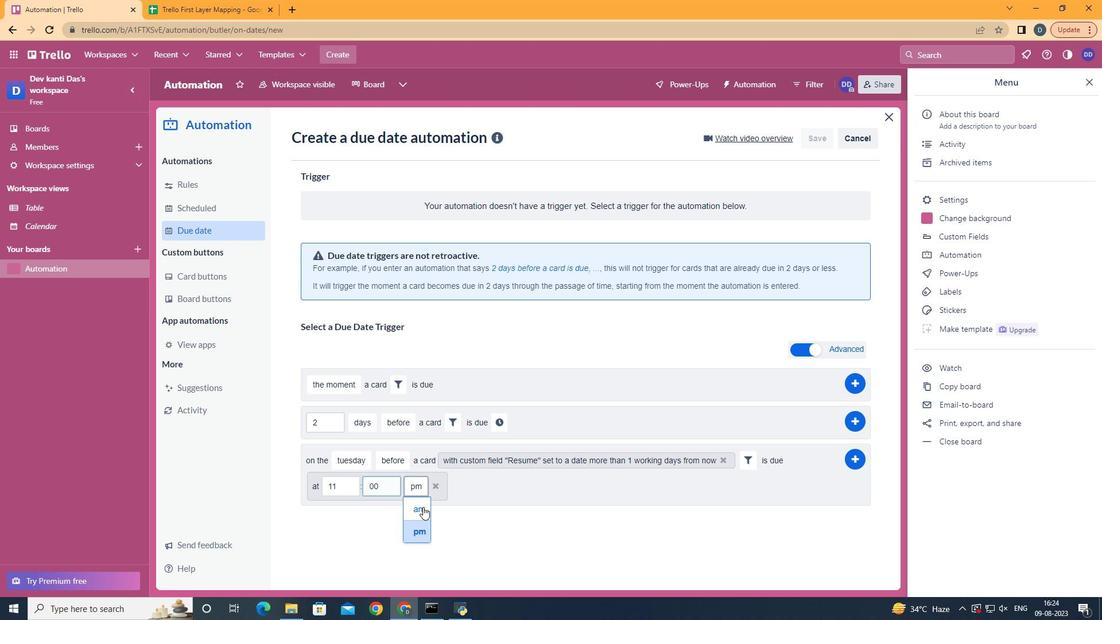 
Action: Mouse pressed left at (423, 507)
Screenshot: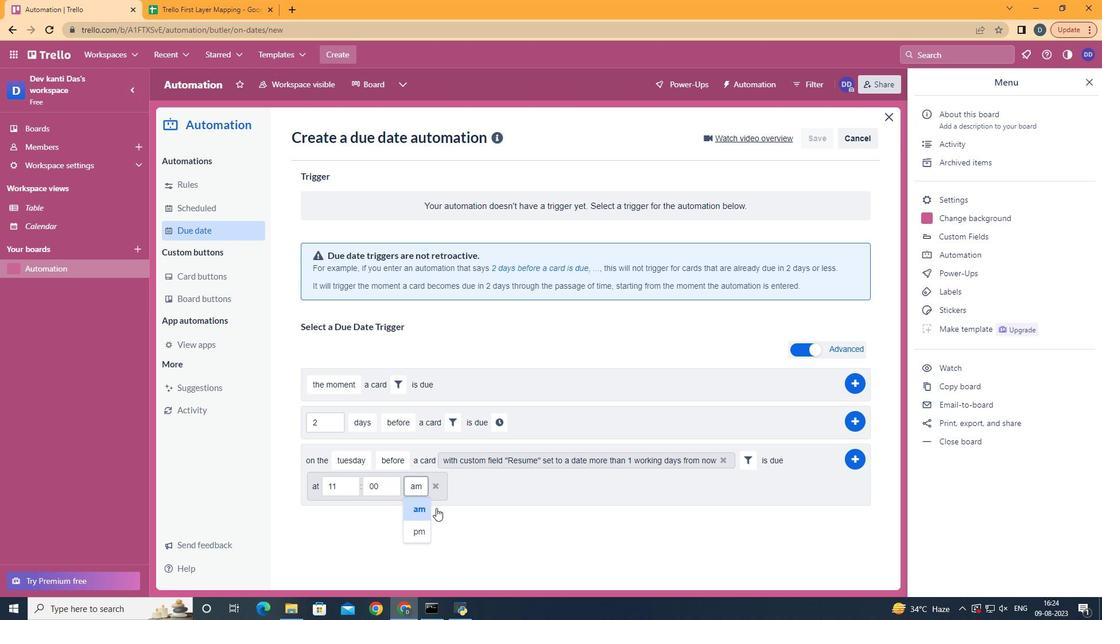
Action: Mouse moved to (863, 460)
Screenshot: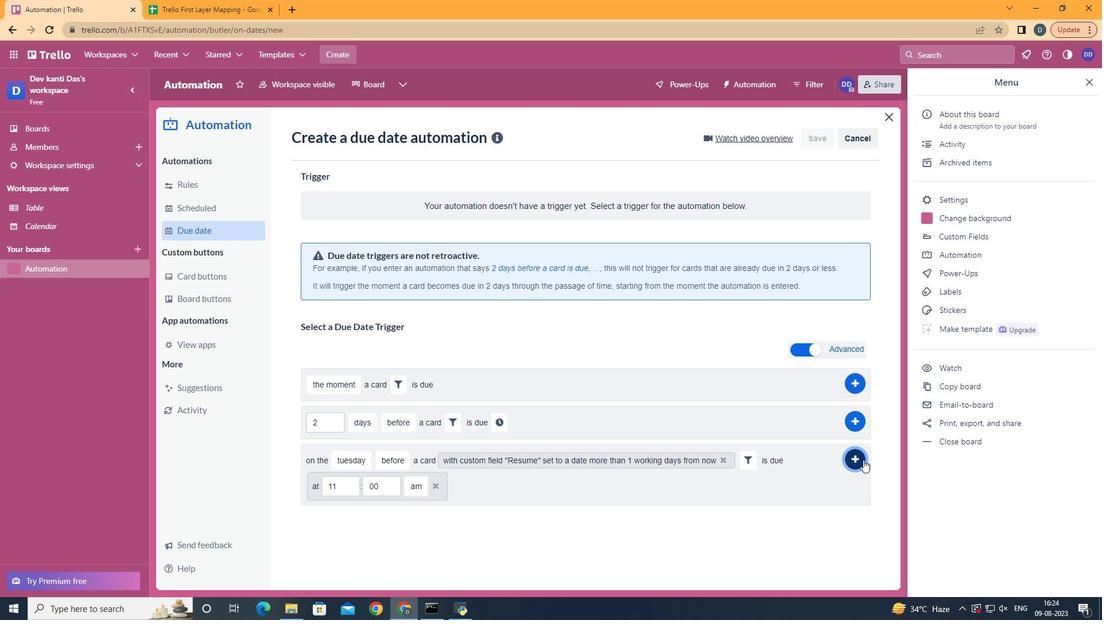 
Action: Mouse pressed left at (863, 460)
Screenshot: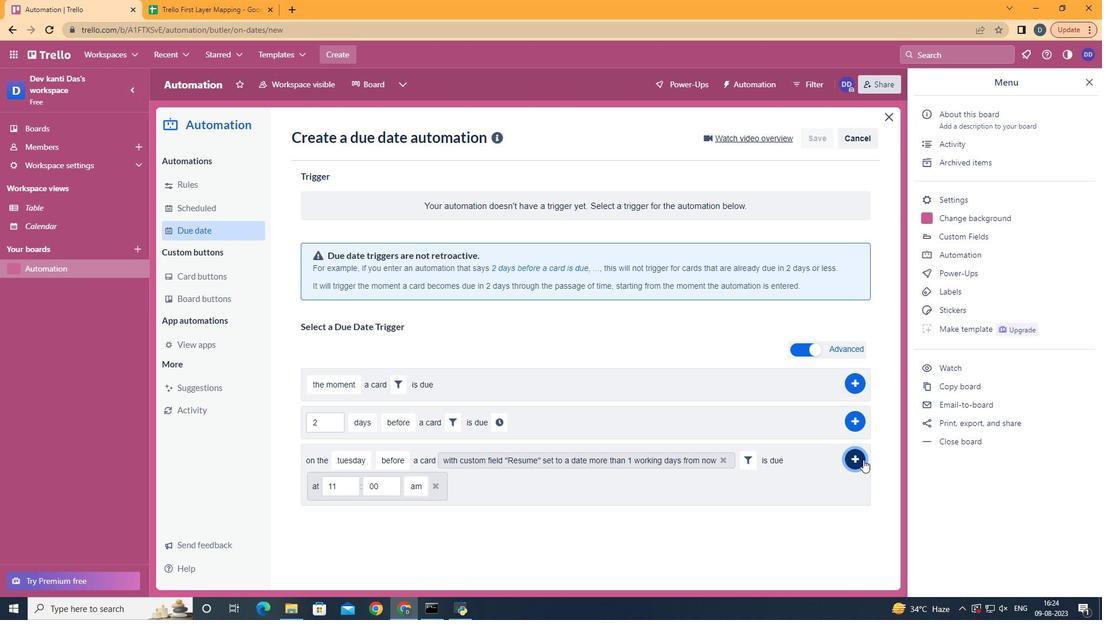 
Action: Mouse moved to (603, 292)
Screenshot: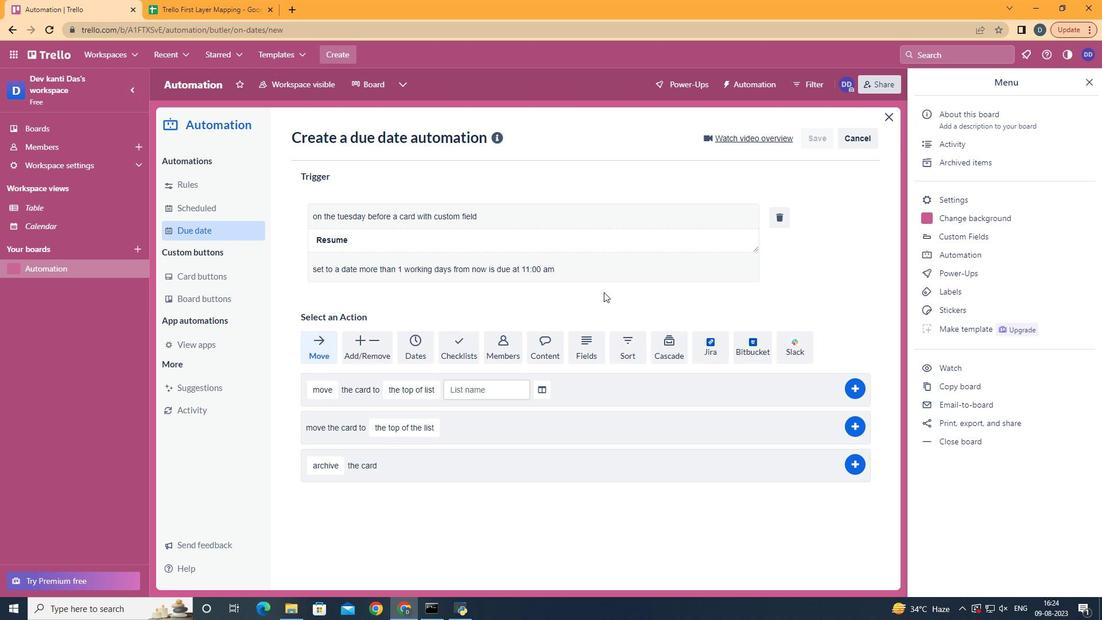 
